 Task: Find a house in Kosan, North Korea for 9 adults from 8th to 15th August, with 5 bedrooms, 5 bathrooms, price range ₹10,000-₹14,000, and amenities like WiFi, TV, and free parking.
Action: Mouse moved to (424, 112)
Screenshot: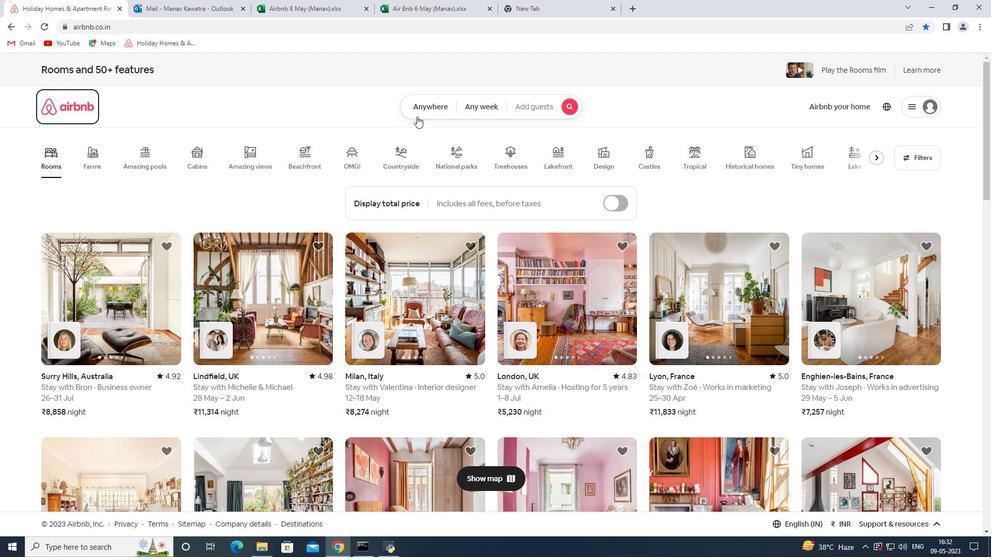 
Action: Mouse pressed left at (424, 112)
Screenshot: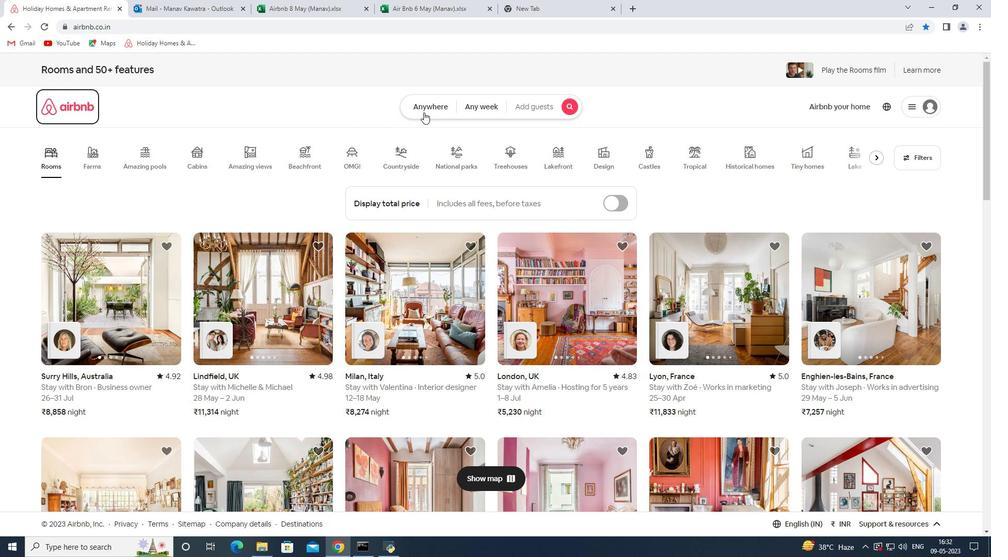 
Action: Mouse moved to (333, 148)
Screenshot: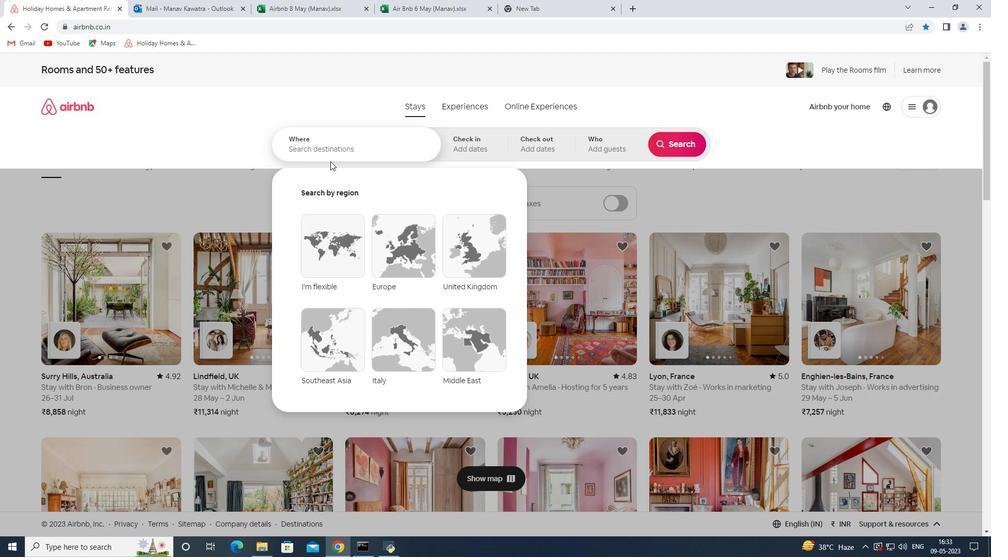 
Action: Mouse pressed left at (333, 148)
Screenshot: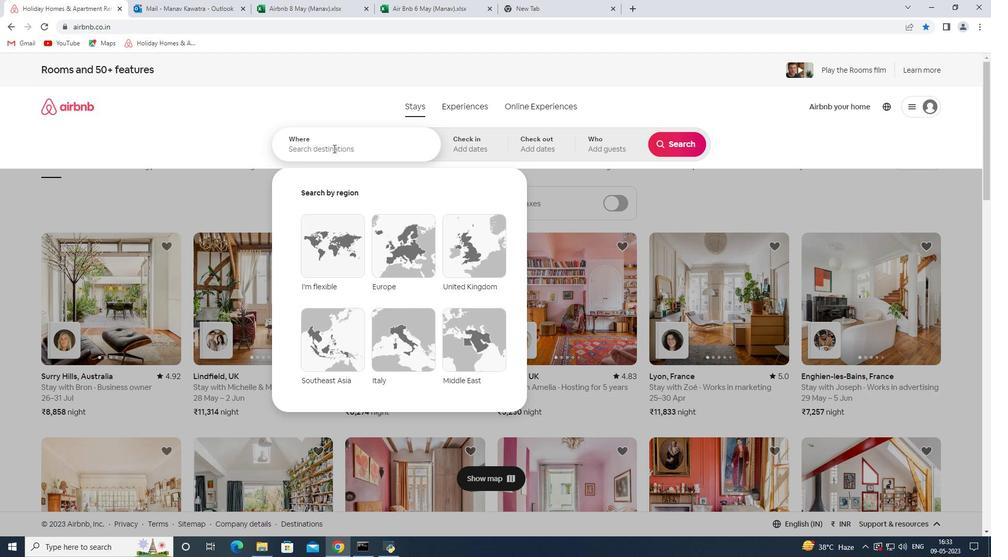
Action: Key pressed <Key.shift>Kosan<Key.space><Key.shift><Key.shift><Key.shift><Key.shift><Key.shift><Key.shift><Key.shift><Key.shift><Key.shift><Key.shift><Key.shift><Key.shift><Key.shift><Key.shift><Key.shift><Key.shift><Key.shift><Key.shift><Key.shift><Key.shift><Key.shift><Key.shift><Key.shift><Key.shift><Key.shift><Key.shift><Key.shift><Key.shift><Key.shift><Key.shift><Key.shift><Key.shift><Key.shift><Key.shift><Key.shift><Key.shift><Key.shift><Key.shift><Key.shift><Key.shift><Key.shift><Key.shift><Key.shift><Key.shift><Key.shift><Key.shift><Key.shift><Key.shift><Key.shift><Key.shift><Key.shift><Key.shift><Key.shift><Key.shift><Key.shift><Key.shift><Key.shift><Key.shift><Key.shift><Key.shift><Key.shift><Key.shift><Key.shift><Key.shift><Key.shift><Key.shift><Key.shift><Key.shift><Key.shift><Key.shift><Key.shift><Key.shift><Key.shift><Key.shift><Key.shift><Key.shift><Key.shift><Key.shift><Key.shift><Key.shift><Key.shift><Key.shift><Key.shift><Key.shift><Key.shift><Key.shift><Key.shift><Key.shift><Key.shift><Key.shift><Key.shift><Key.shift><Key.shift><Key.shift><Key.shift><Key.shift><Key.shift><Key.shift><Key.shift><Key.shift><Key.shift><Key.shift><Key.shift><Key.shift>North<Key.space><Key.shift>Korea<Key.space><Key.enter>
Screenshot: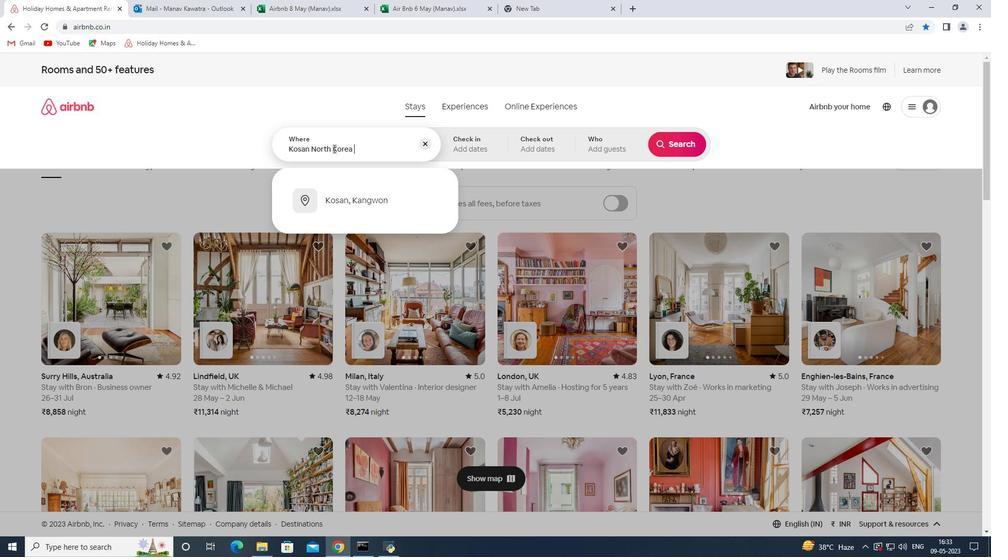 
Action: Mouse moved to (668, 225)
Screenshot: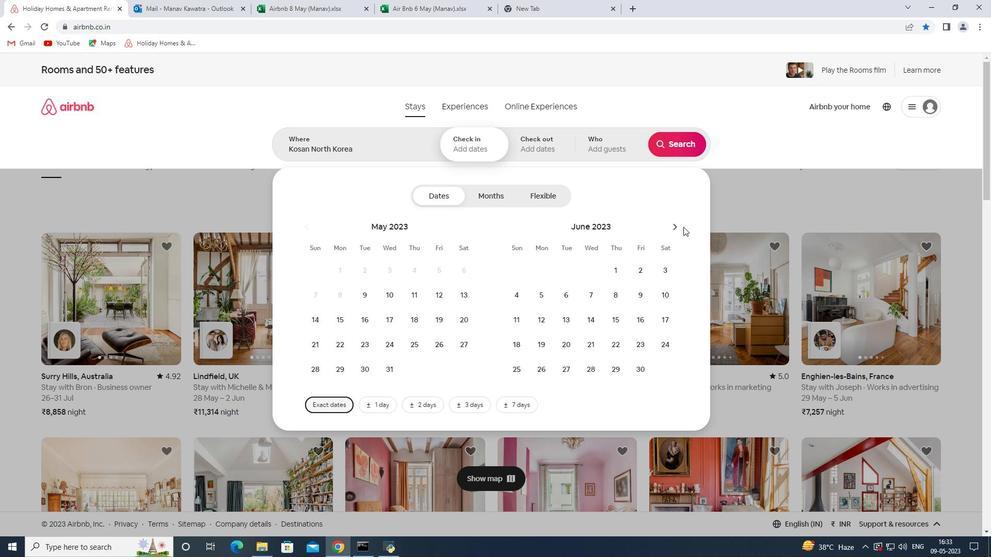 
Action: Mouse pressed left at (668, 225)
Screenshot: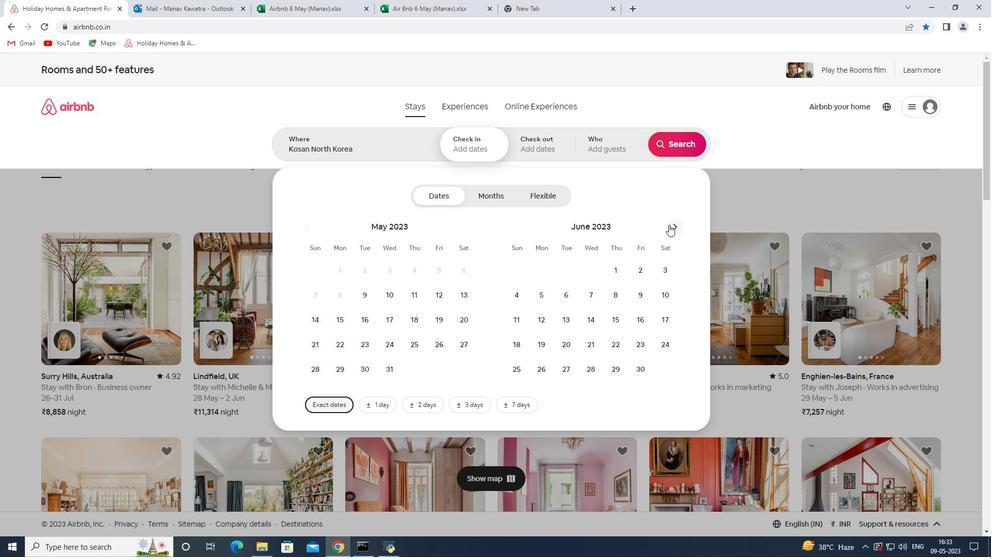 
Action: Mouse moved to (671, 225)
Screenshot: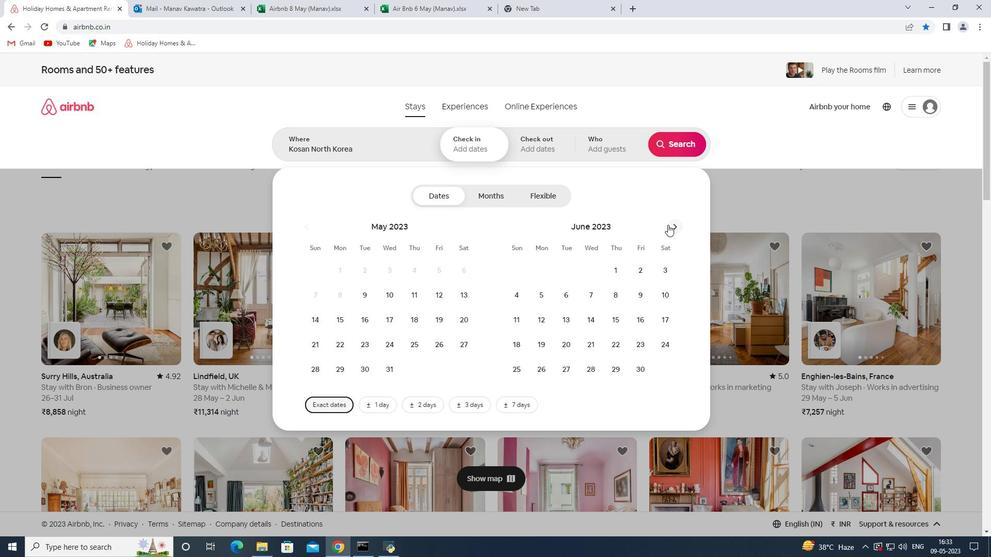 
Action: Mouse pressed left at (671, 225)
Screenshot: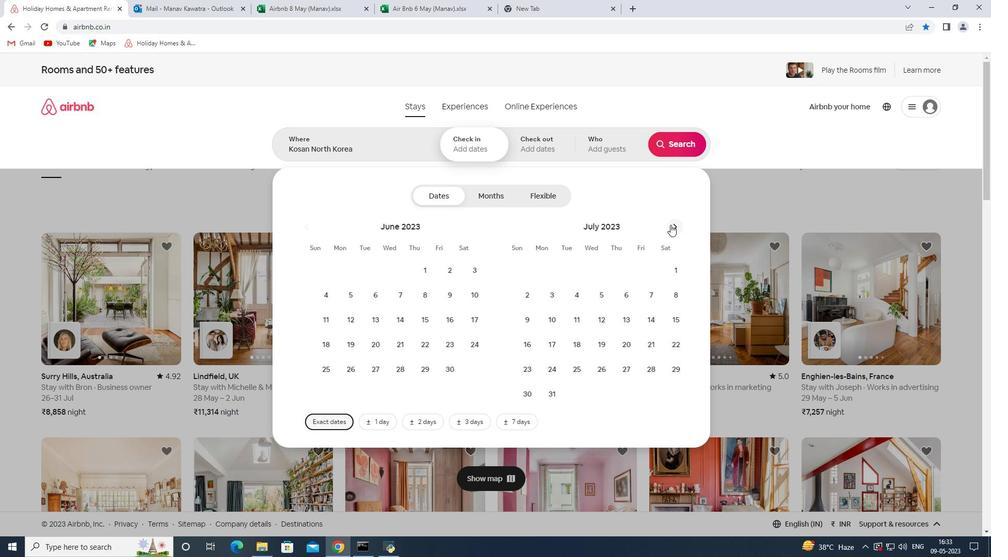 
Action: Mouse moved to (570, 295)
Screenshot: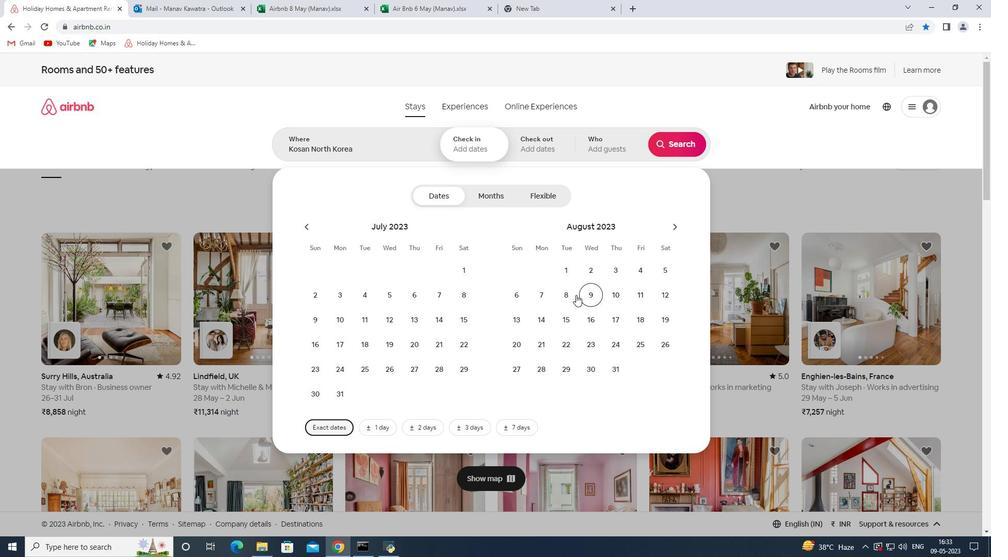 
Action: Mouse pressed left at (570, 295)
Screenshot: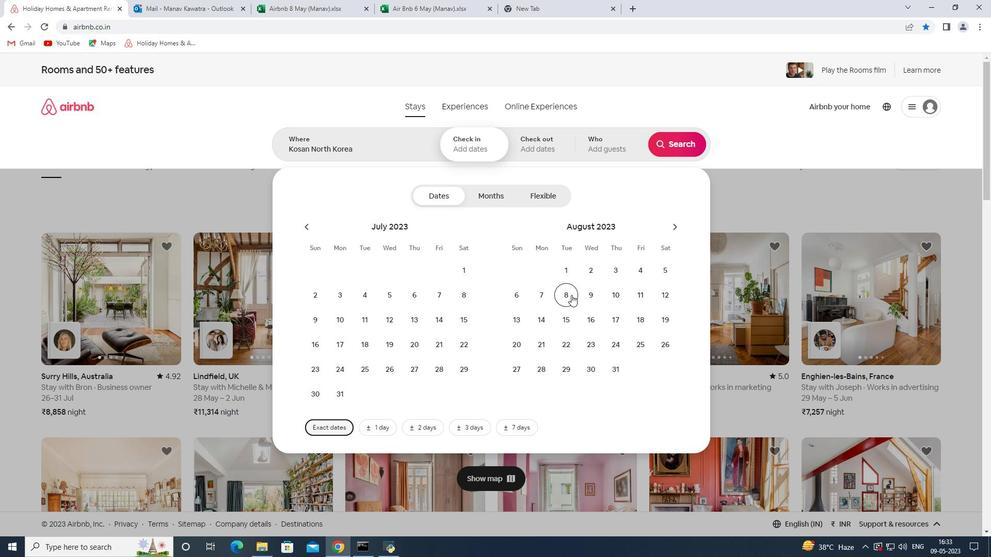
Action: Mouse moved to (574, 321)
Screenshot: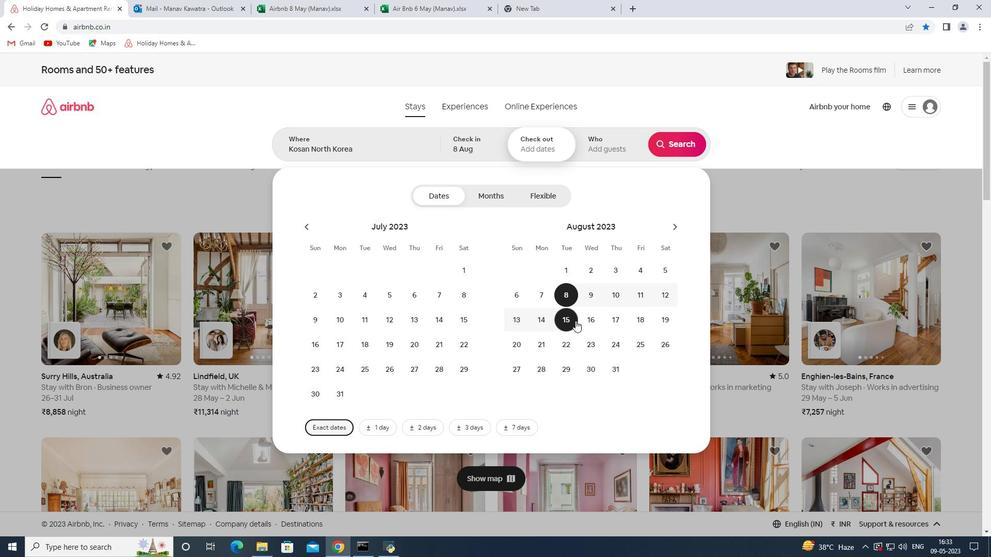
Action: Mouse pressed left at (574, 321)
Screenshot: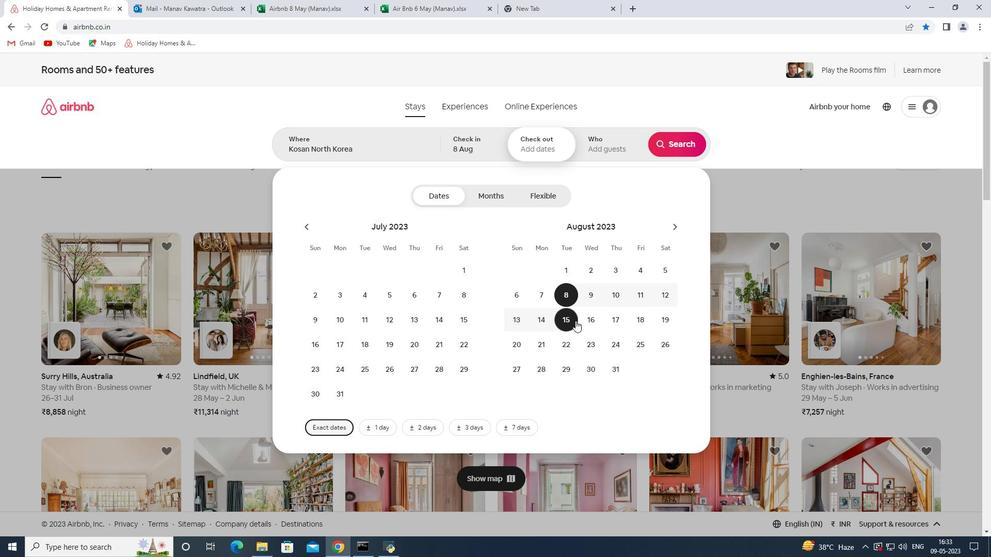 
Action: Mouse moved to (617, 144)
Screenshot: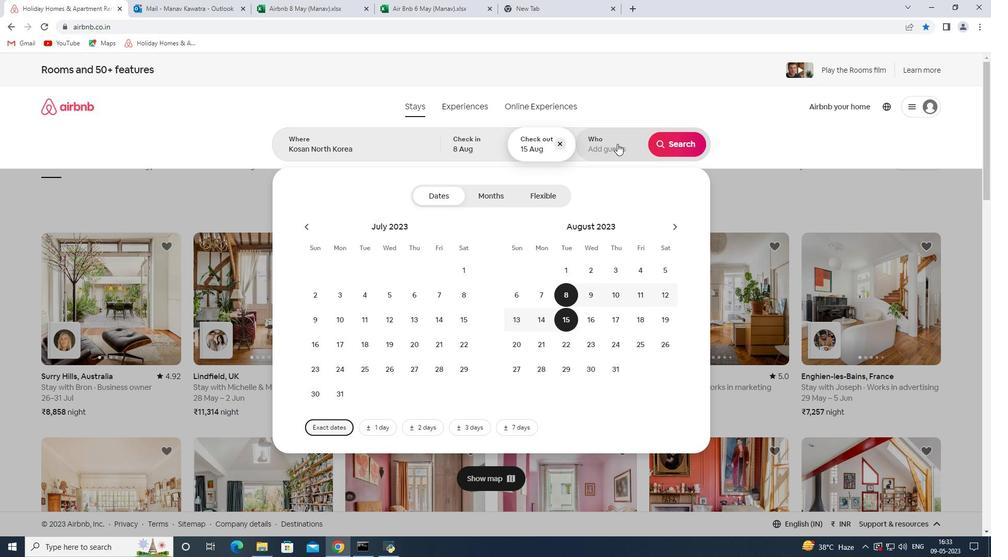 
Action: Mouse pressed left at (617, 144)
Screenshot: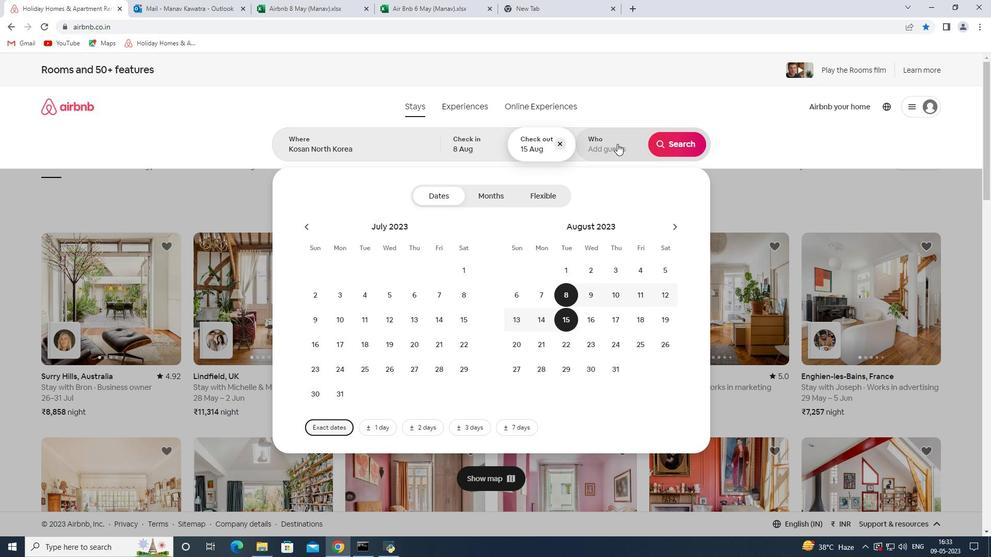 
Action: Mouse moved to (681, 196)
Screenshot: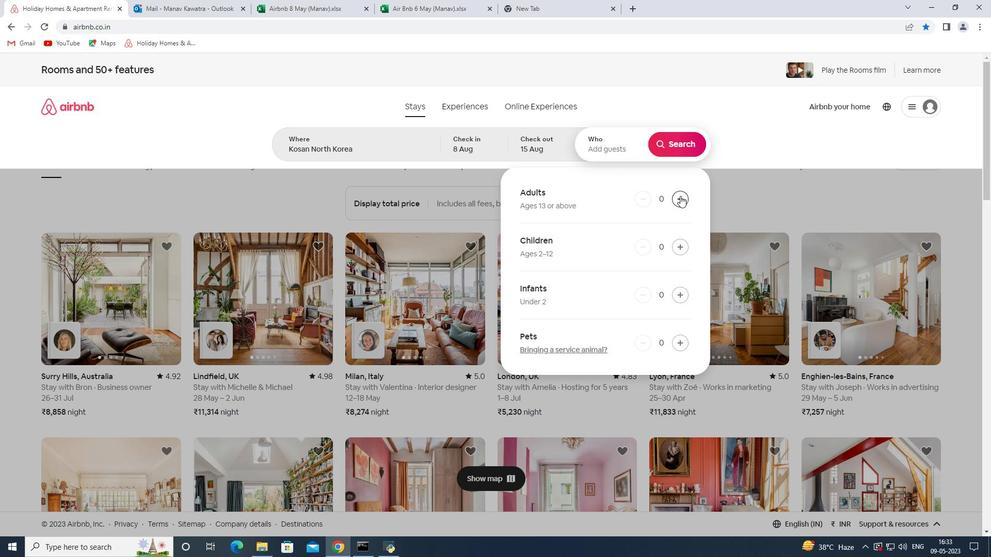 
Action: Mouse pressed left at (681, 196)
Screenshot: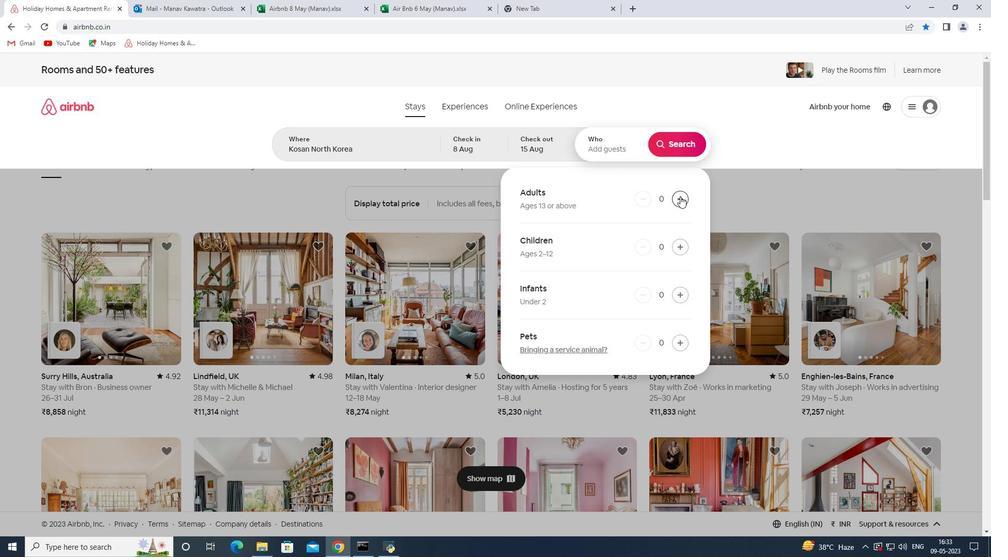 
Action: Mouse pressed left at (681, 196)
Screenshot: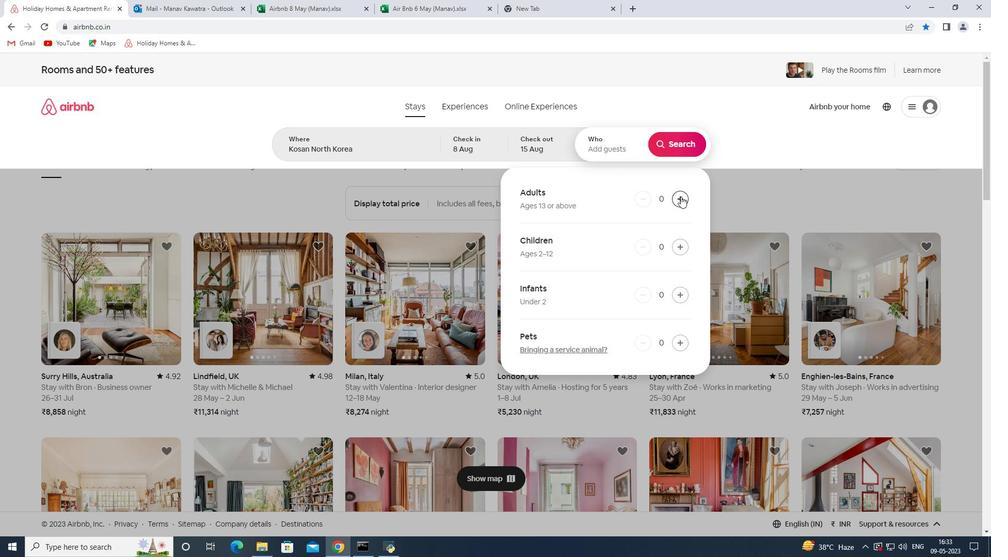 
Action: Mouse pressed left at (681, 196)
Screenshot: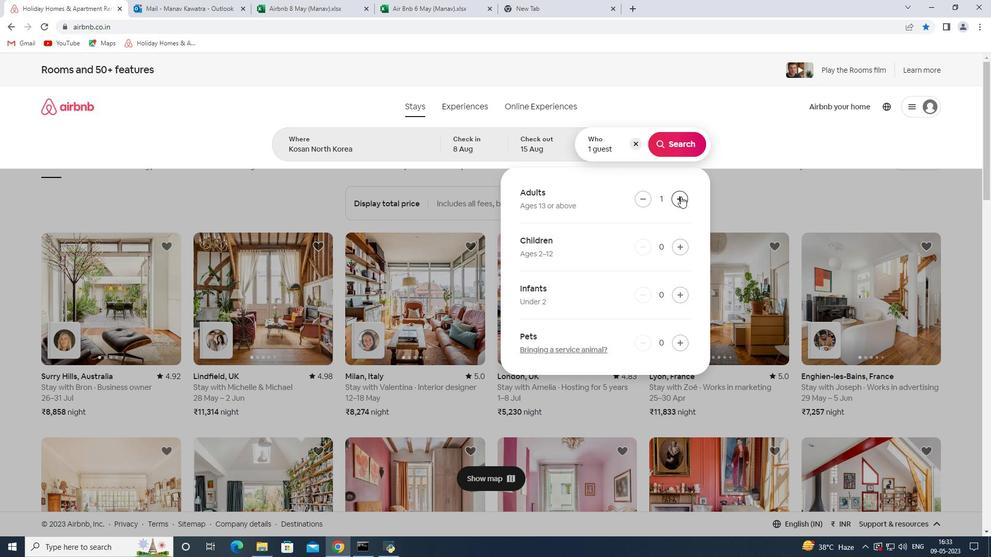 
Action: Mouse pressed left at (681, 196)
Screenshot: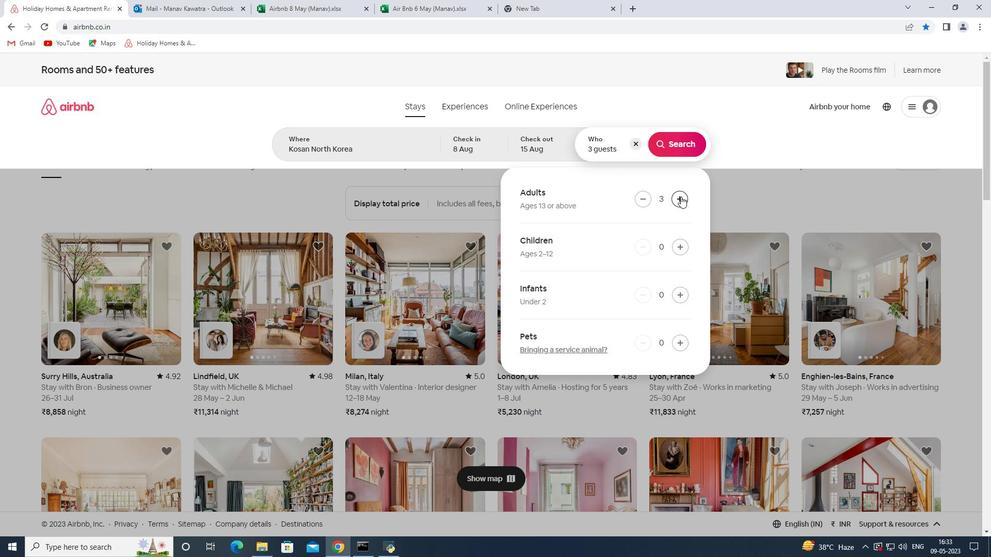 
Action: Mouse pressed left at (681, 196)
Screenshot: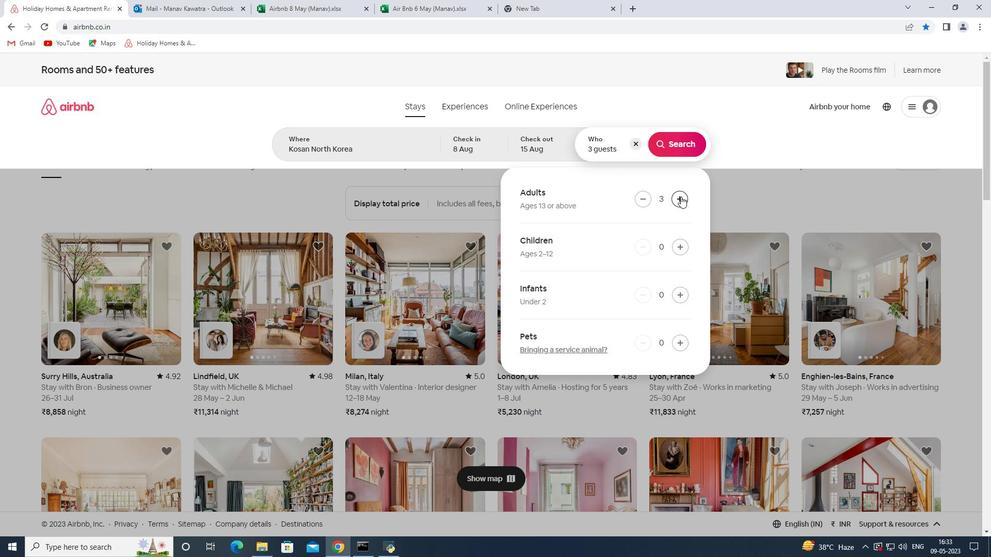 
Action: Mouse pressed left at (681, 196)
Screenshot: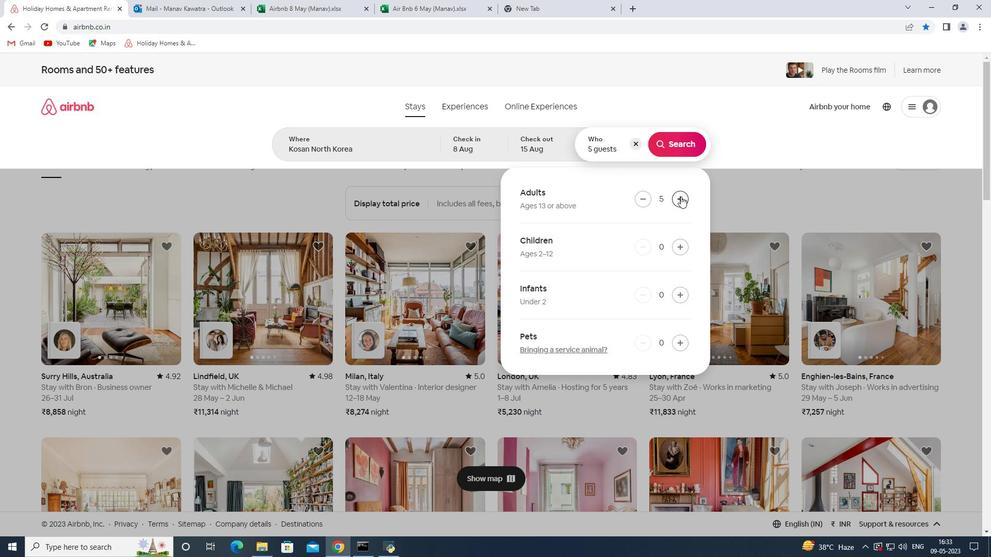 
Action: Mouse pressed left at (681, 196)
Screenshot: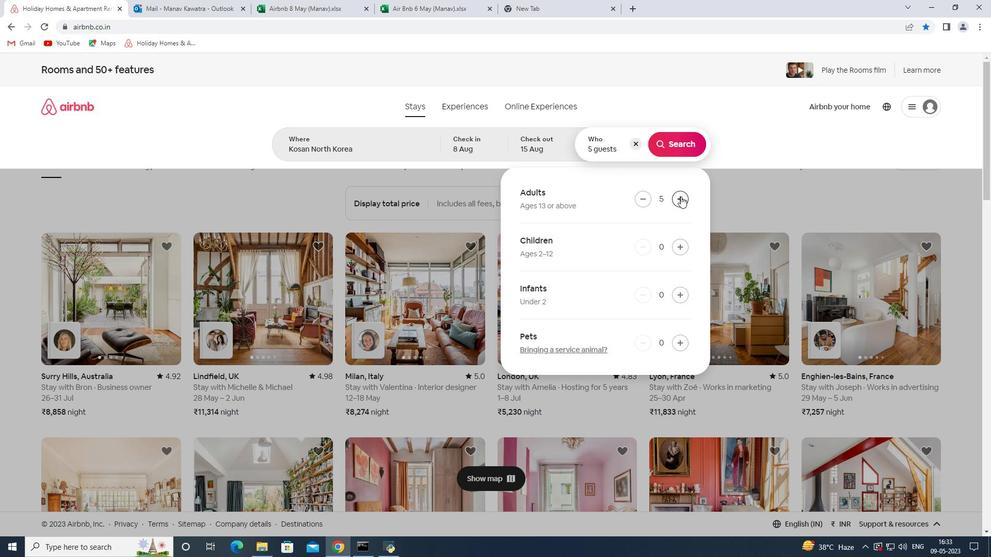 
Action: Mouse pressed left at (681, 196)
Screenshot: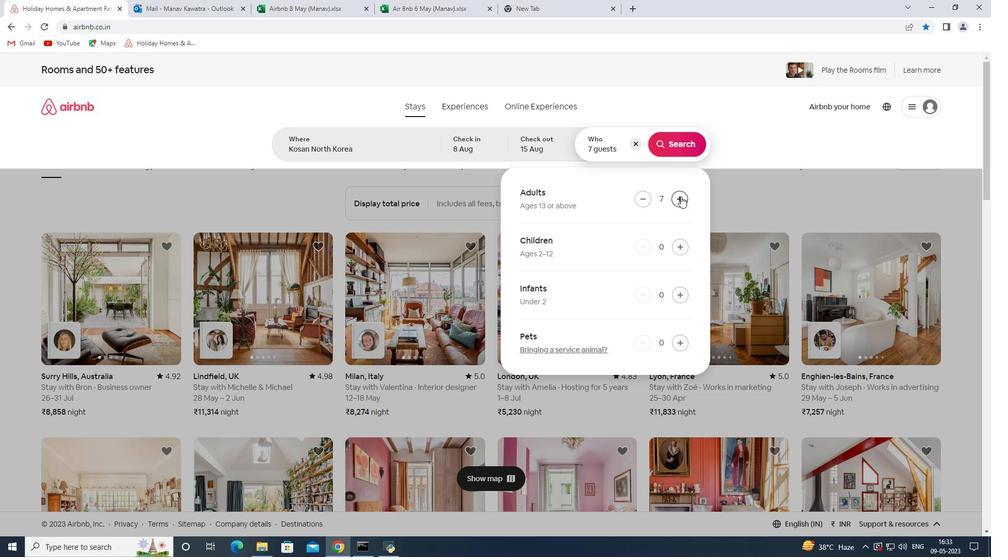 
Action: Mouse pressed left at (681, 196)
Screenshot: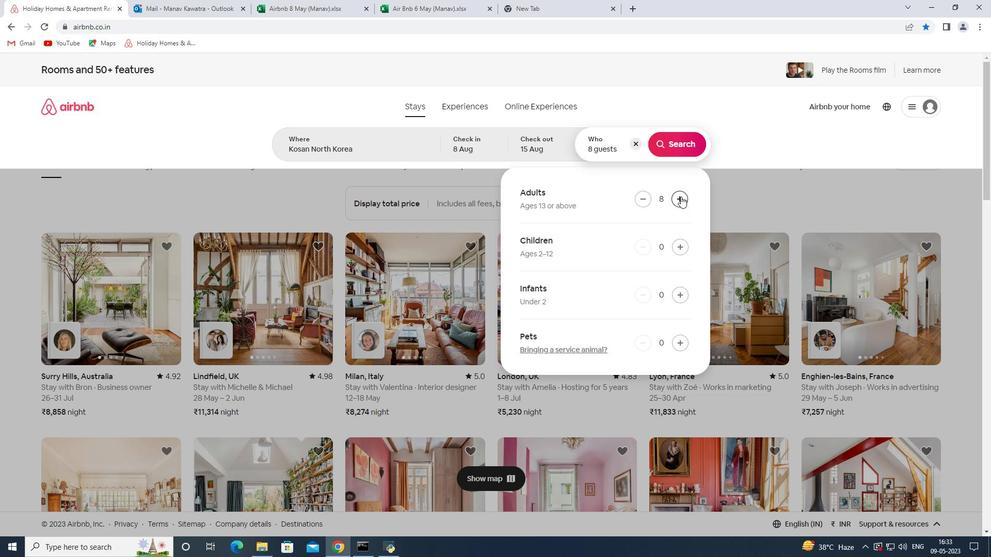 
Action: Mouse moved to (680, 142)
Screenshot: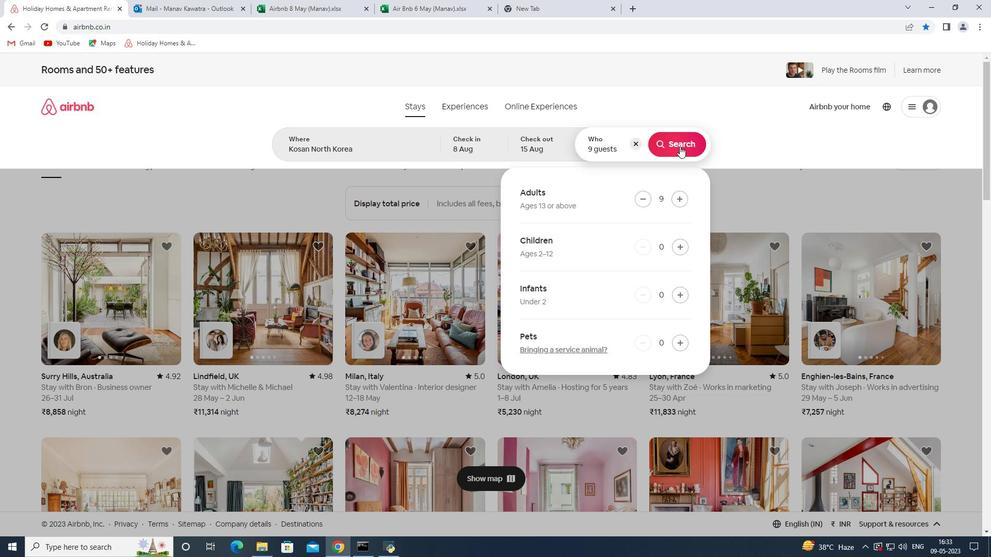 
Action: Mouse pressed left at (680, 142)
Screenshot: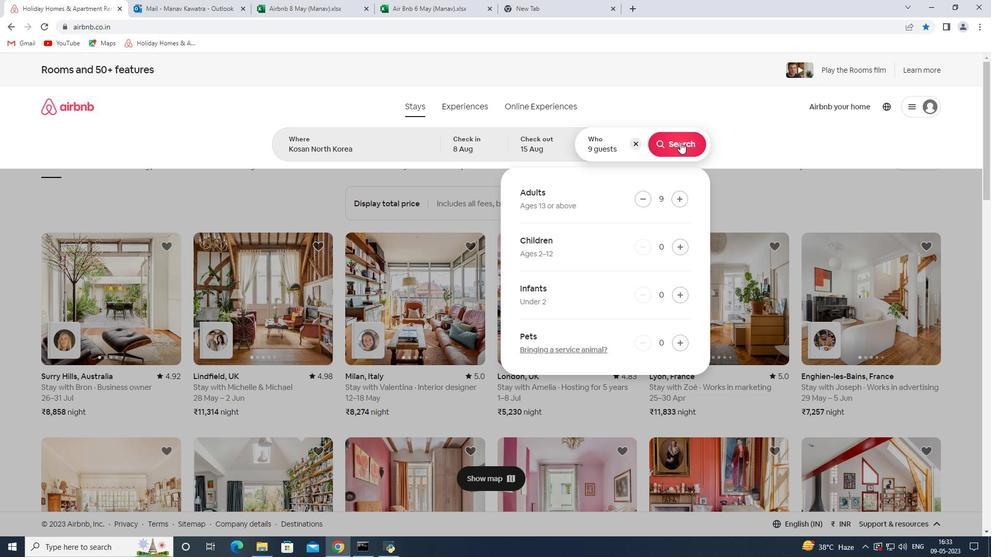
Action: Mouse moved to (939, 111)
Screenshot: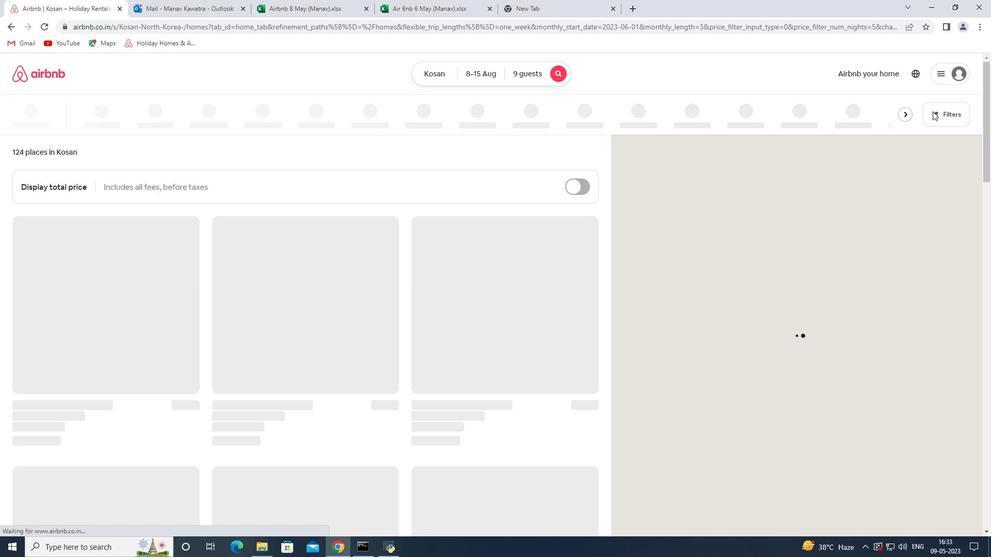 
Action: Mouse pressed left at (939, 111)
Screenshot: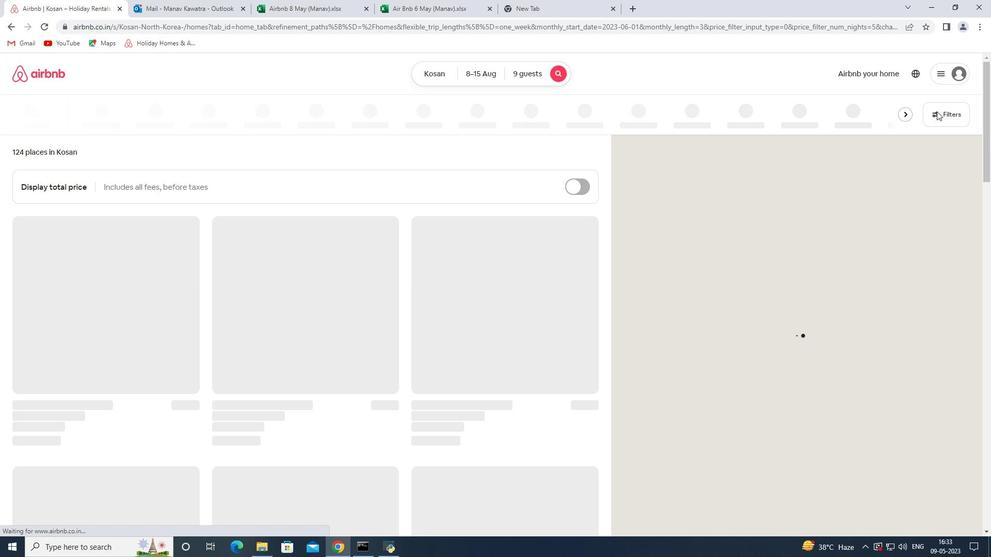 
Action: Mouse moved to (415, 364)
Screenshot: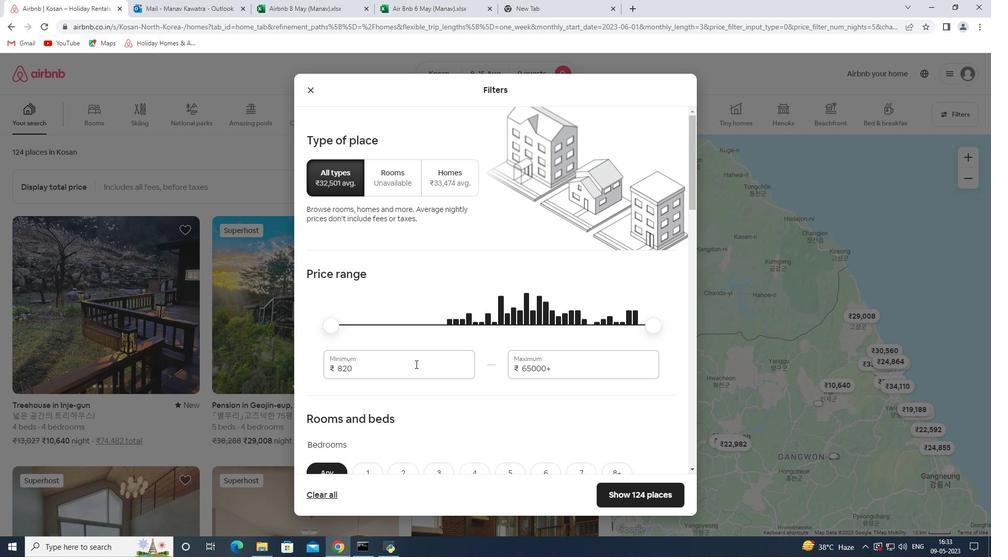 
Action: Mouse pressed left at (415, 364)
Screenshot: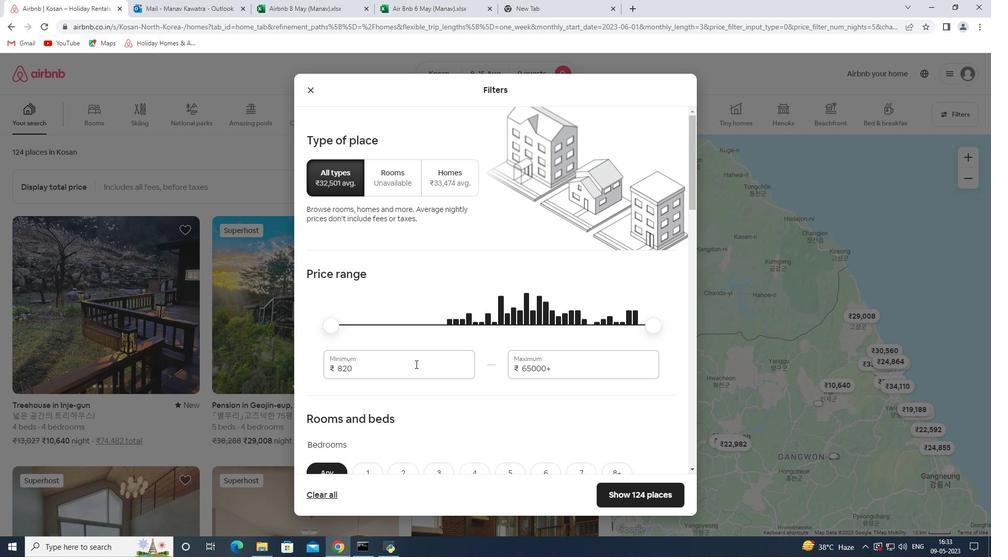 
Action: Mouse pressed left at (415, 364)
Screenshot: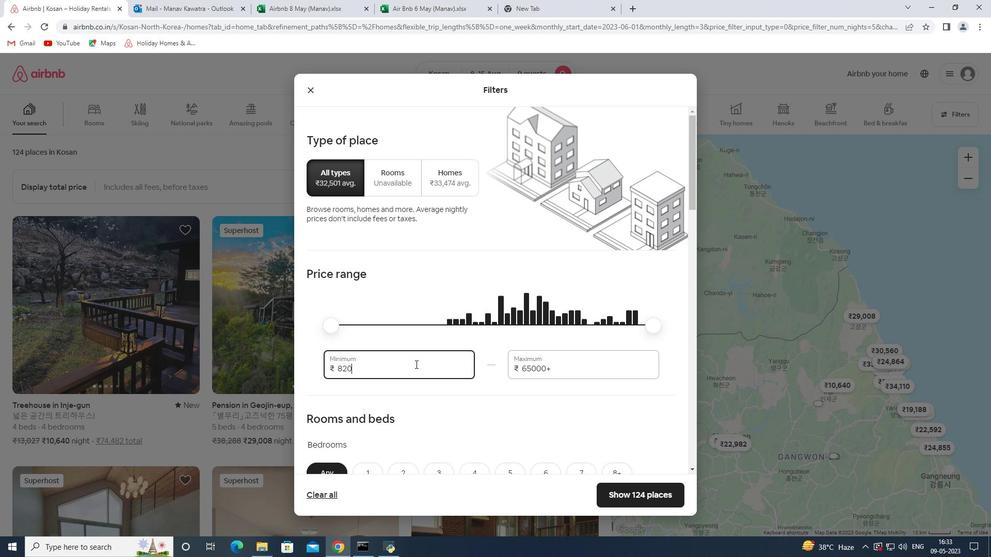 
Action: Key pressed 10000<Key.tab>14000
Screenshot: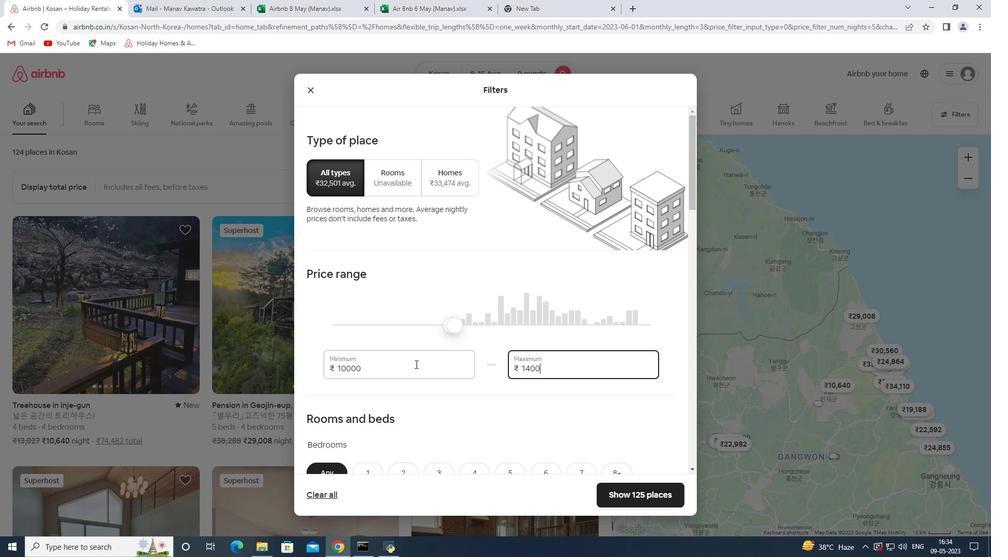 
Action: Mouse moved to (424, 368)
Screenshot: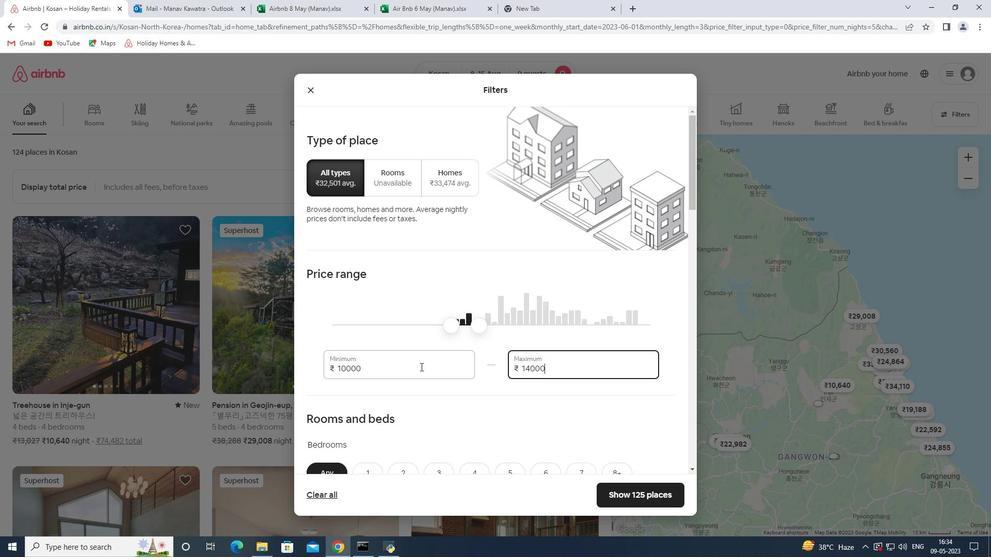 
Action: Mouse scrolled (424, 368) with delta (0, 0)
Screenshot: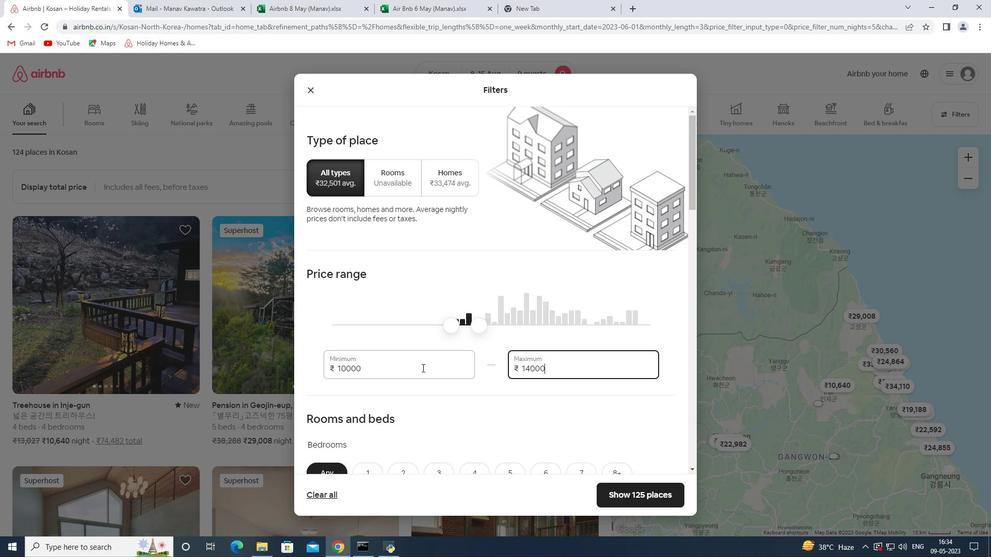 
Action: Mouse scrolled (424, 368) with delta (0, 0)
Screenshot: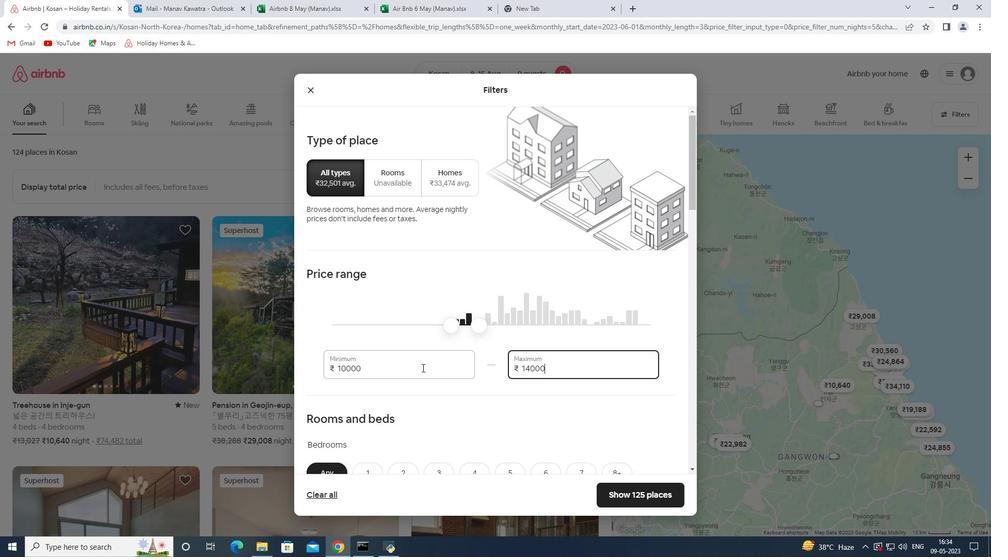 
Action: Mouse scrolled (424, 368) with delta (0, 0)
Screenshot: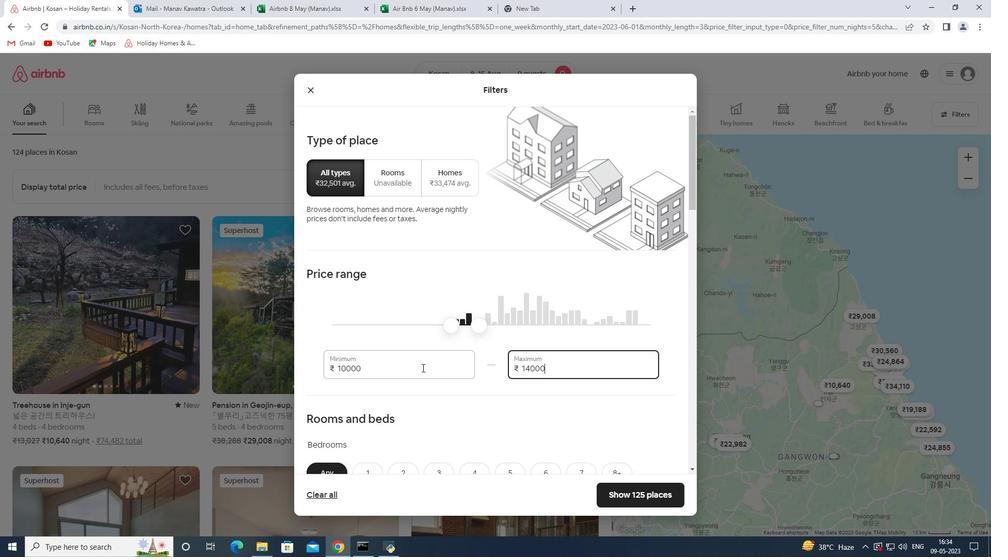 
Action: Mouse scrolled (424, 368) with delta (0, 0)
Screenshot: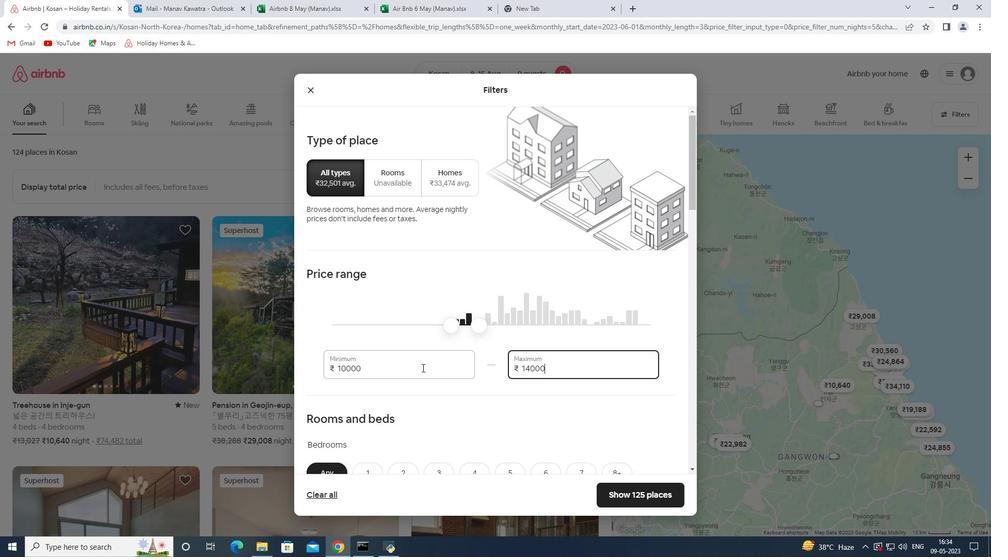
Action: Mouse scrolled (424, 368) with delta (0, 0)
Screenshot: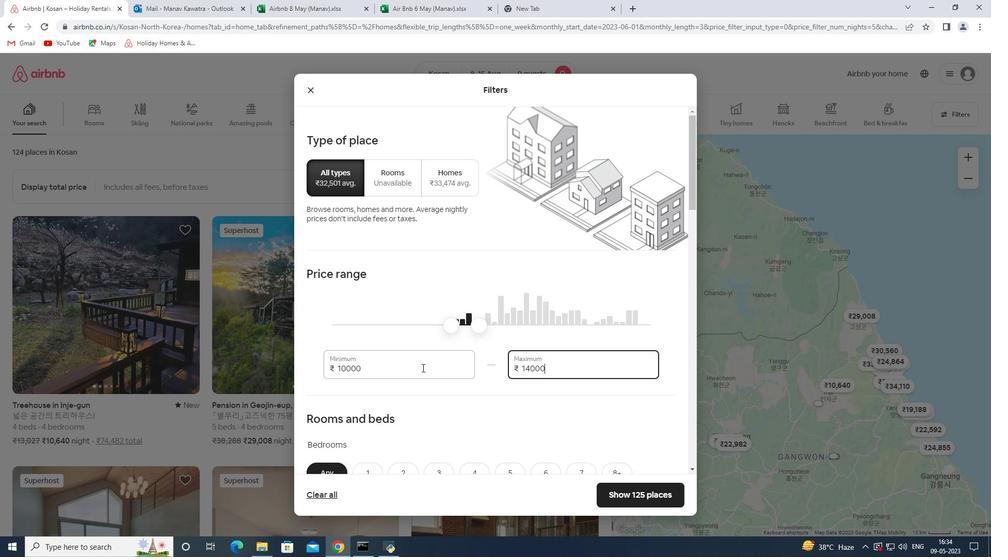 
Action: Mouse moved to (509, 215)
Screenshot: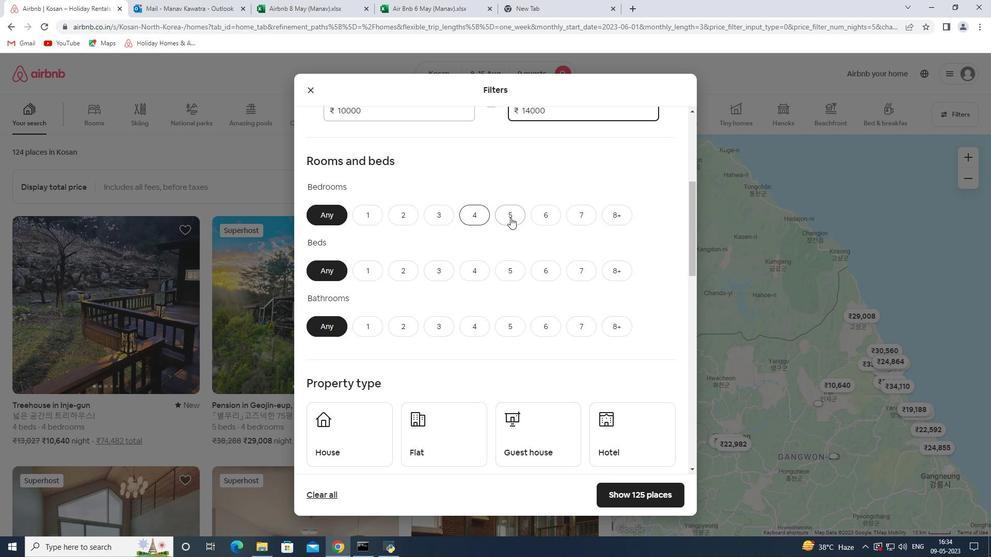 
Action: Mouse pressed left at (509, 215)
Screenshot: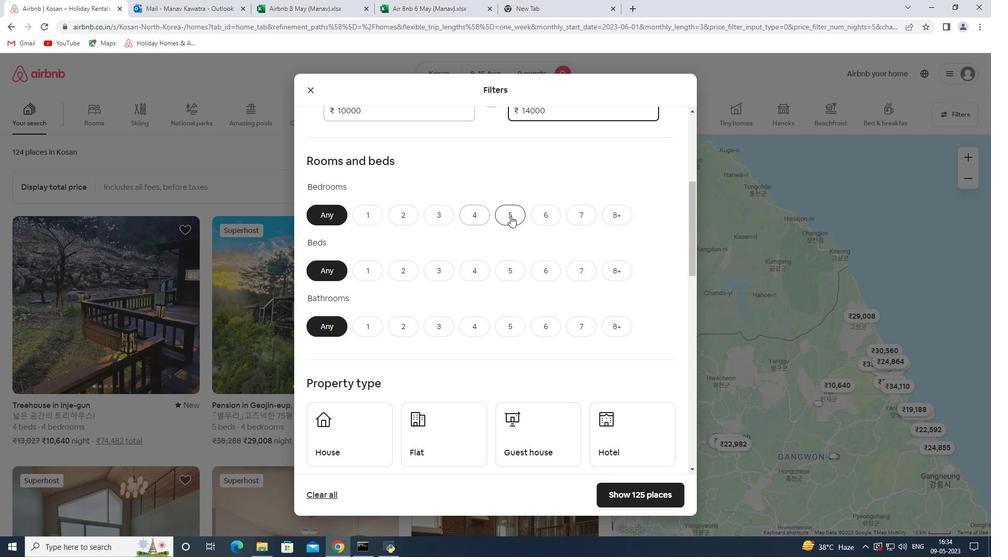 
Action: Mouse moved to (626, 273)
Screenshot: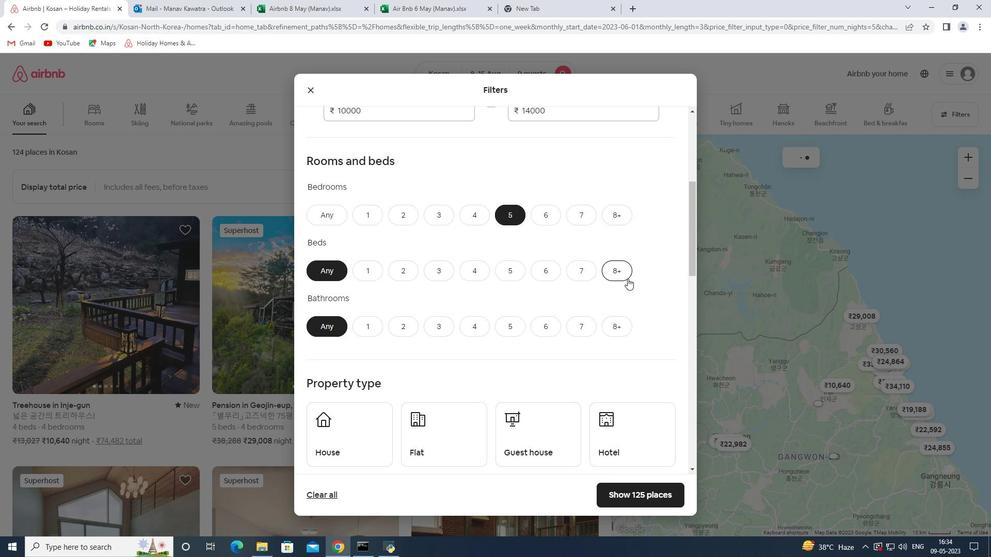 
Action: Mouse pressed left at (626, 273)
Screenshot: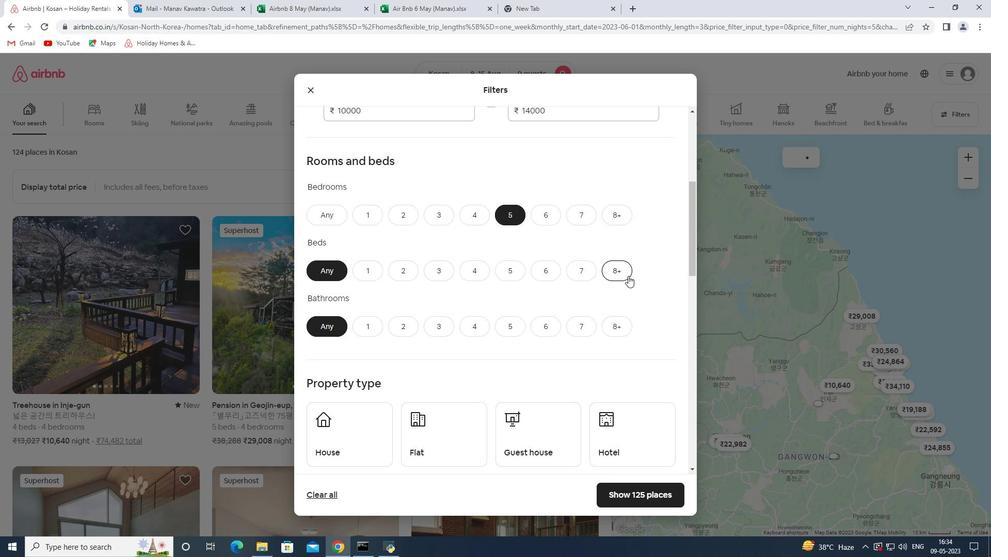 
Action: Mouse moved to (515, 329)
Screenshot: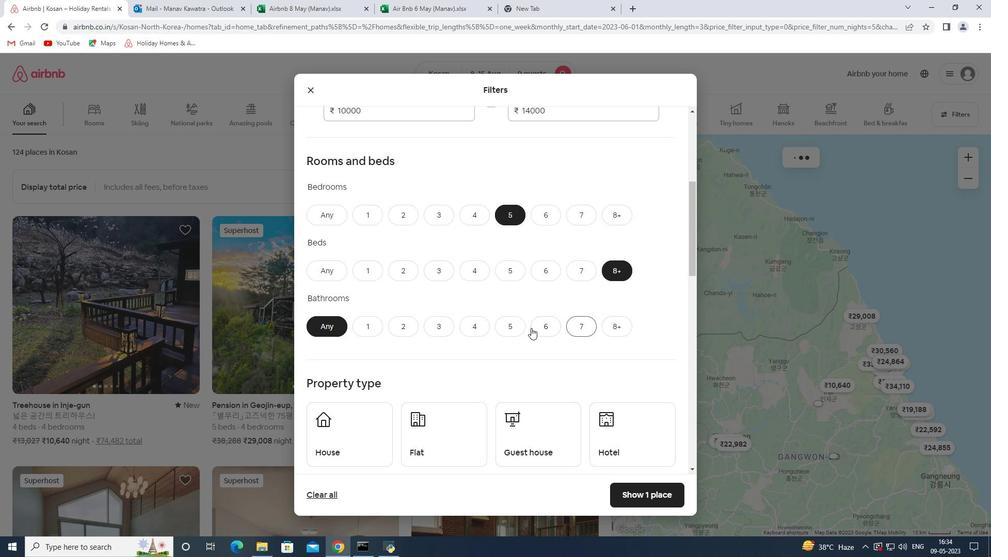
Action: Mouse pressed left at (515, 329)
Screenshot: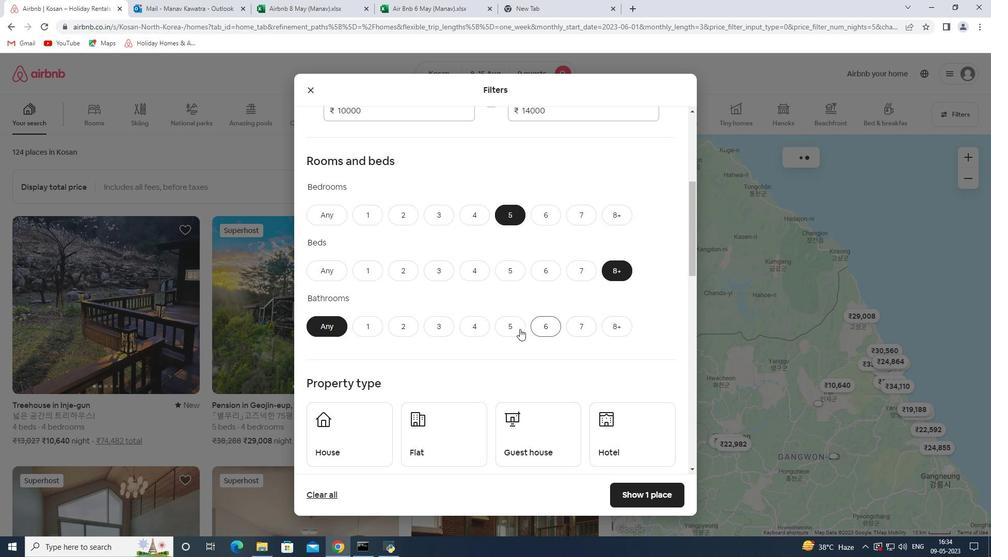 
Action: Mouse moved to (363, 425)
Screenshot: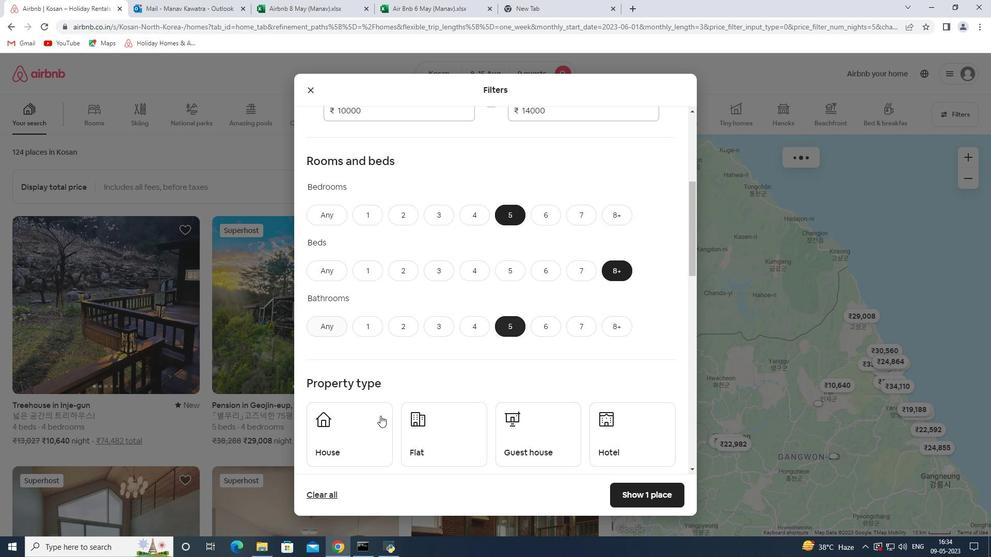 
Action: Mouse pressed left at (363, 425)
Screenshot: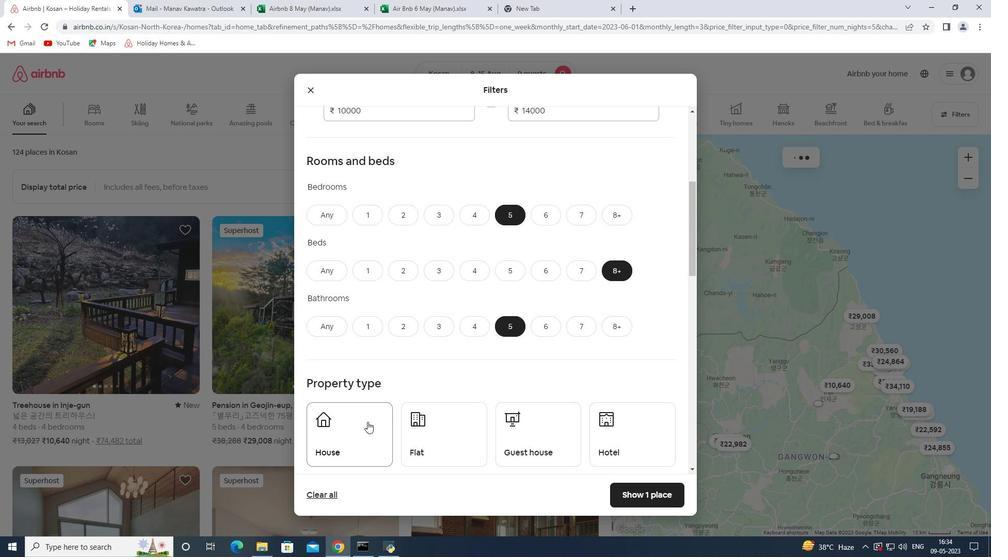 
Action: Mouse moved to (433, 432)
Screenshot: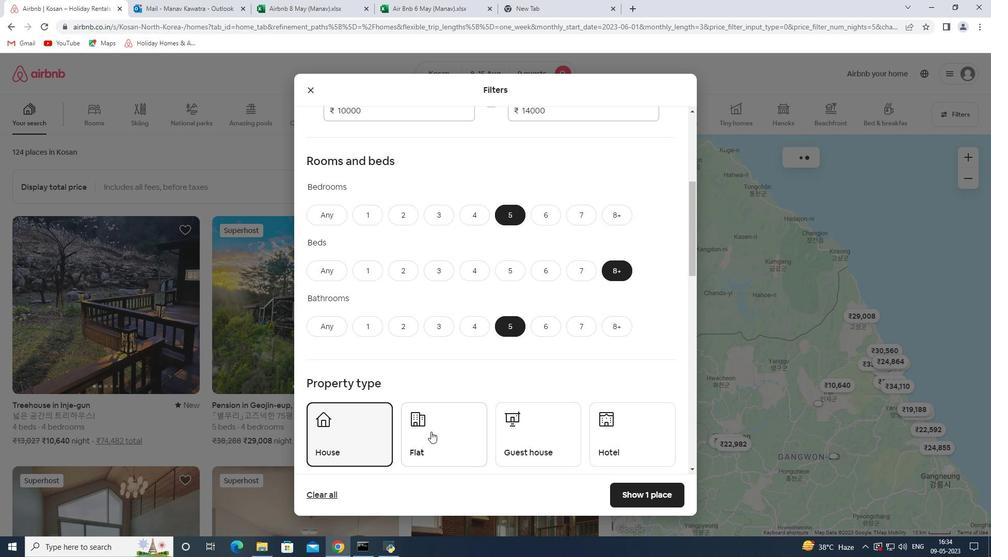 
Action: Mouse pressed left at (433, 432)
Screenshot: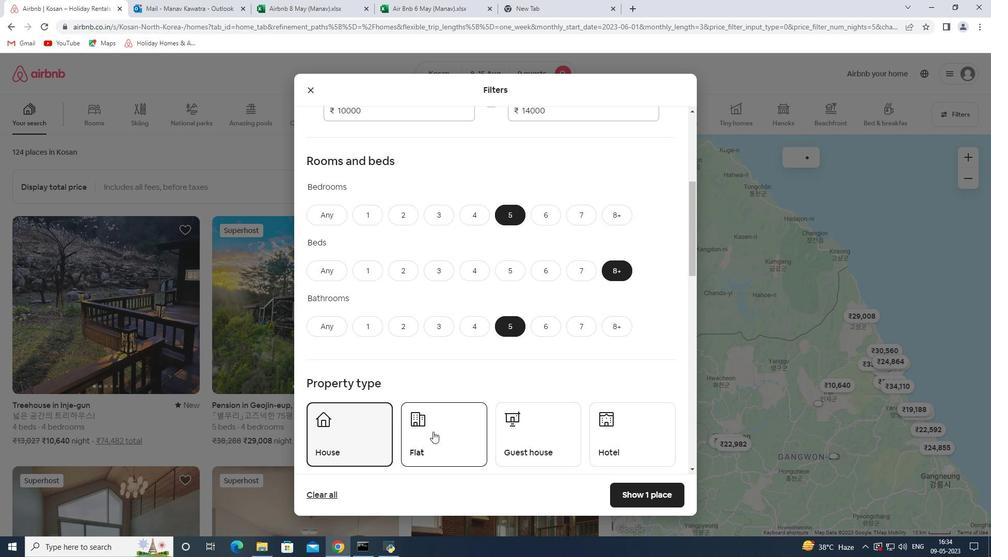 
Action: Mouse moved to (516, 427)
Screenshot: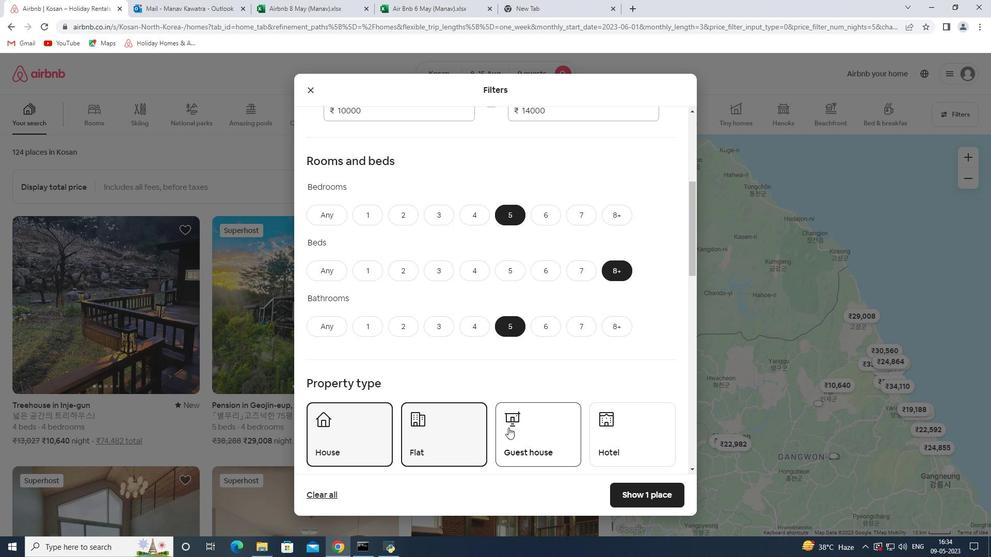 
Action: Mouse pressed left at (516, 427)
Screenshot: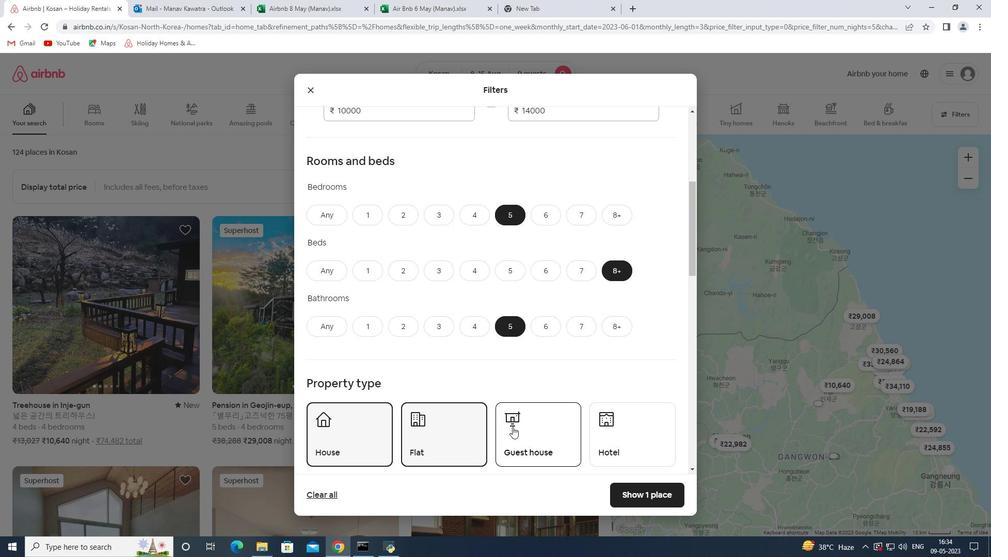 
Action: Mouse moved to (487, 371)
Screenshot: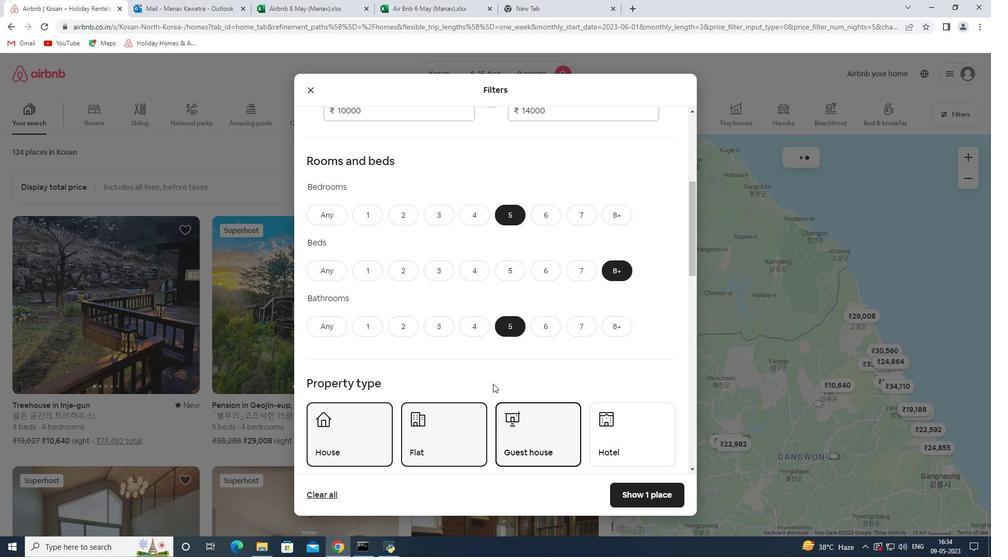 
Action: Mouse scrolled (487, 371) with delta (0, 0)
Screenshot: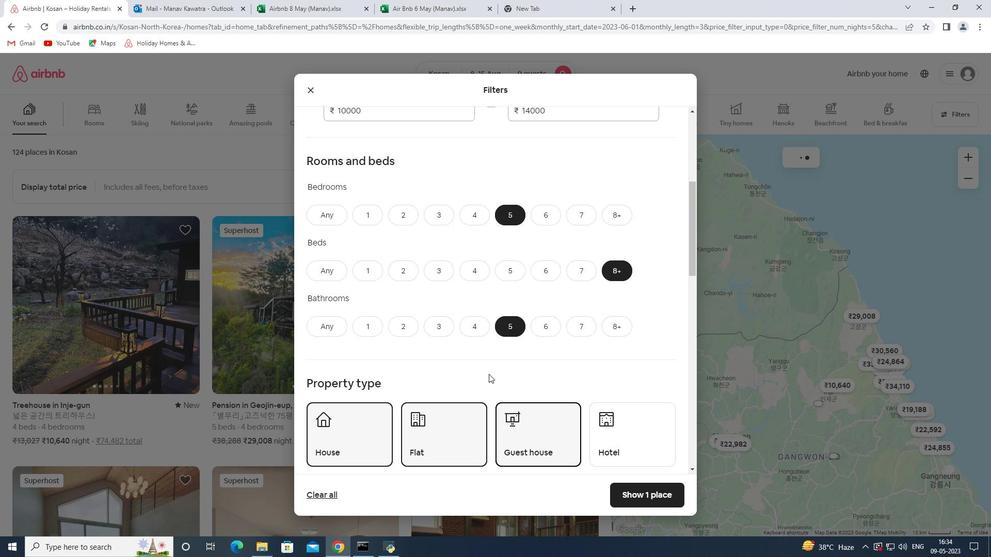
Action: Mouse moved to (487, 371)
Screenshot: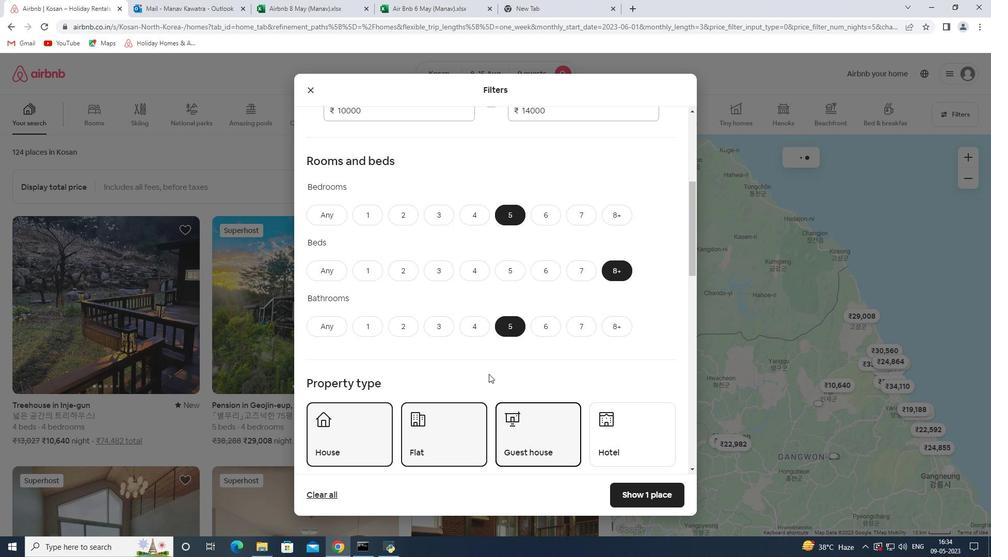 
Action: Mouse scrolled (487, 370) with delta (0, 0)
Screenshot: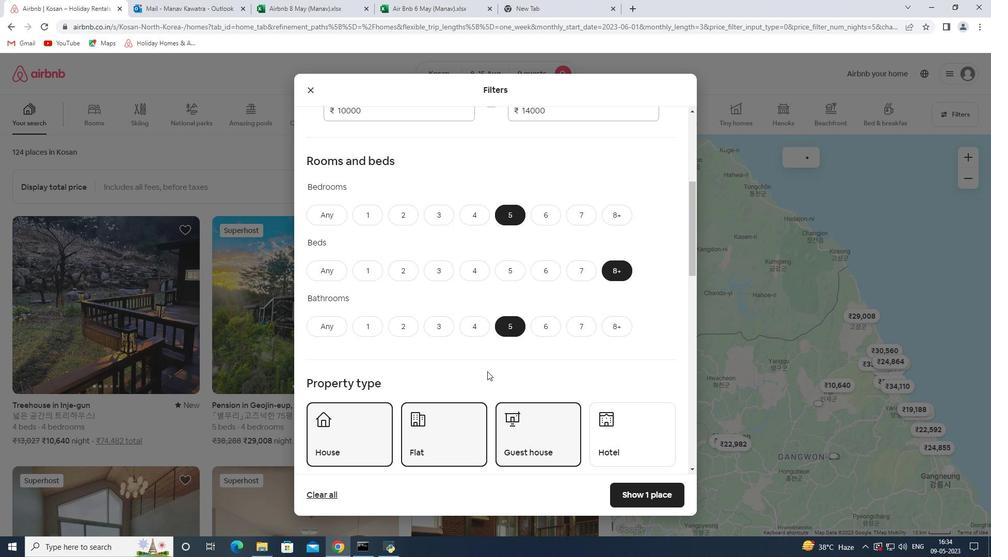 
Action: Mouse scrolled (487, 370) with delta (0, 0)
Screenshot: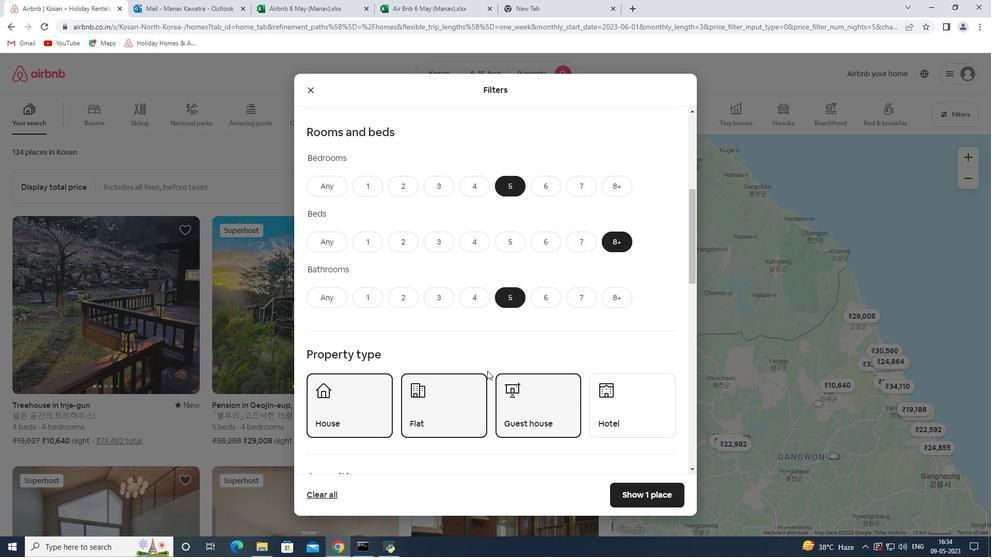 
Action: Mouse scrolled (487, 370) with delta (0, 0)
Screenshot: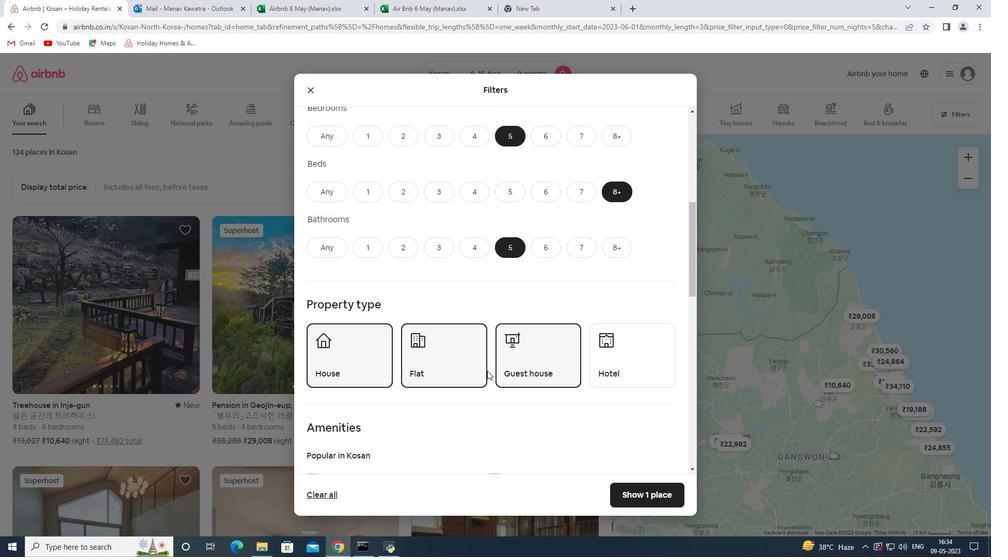 
Action: Mouse moved to (398, 366)
Screenshot: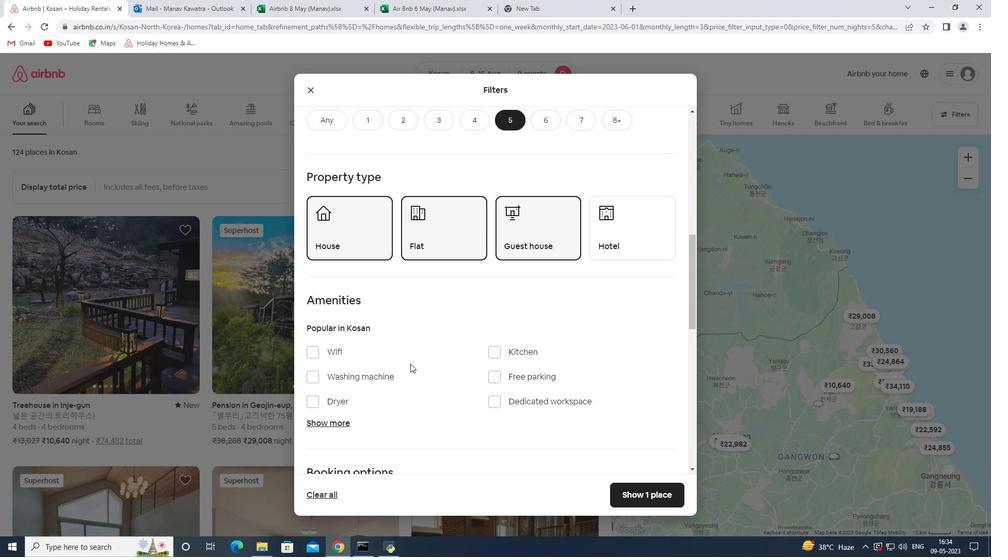 
Action: Mouse scrolled (398, 366) with delta (0, 0)
Screenshot: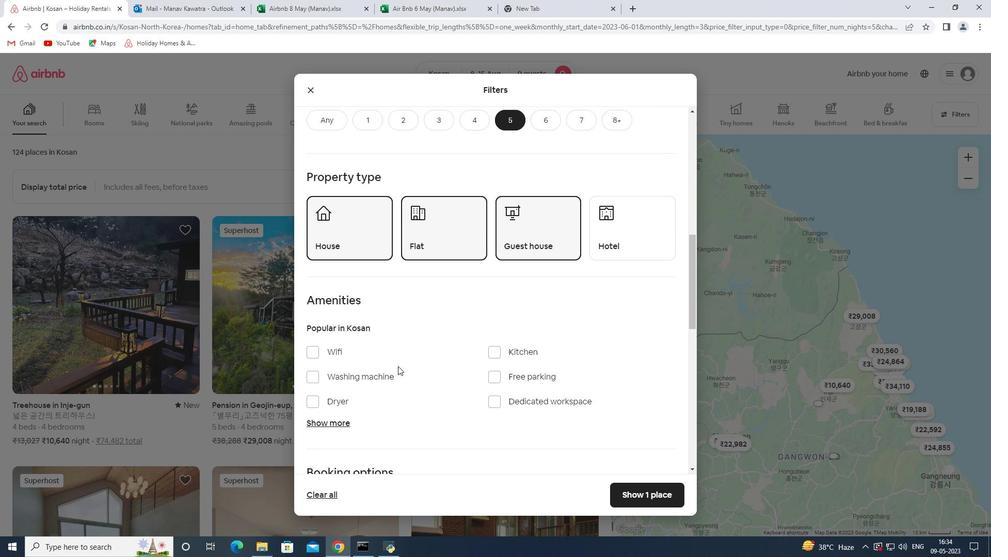 
Action: Mouse scrolled (398, 366) with delta (0, 0)
Screenshot: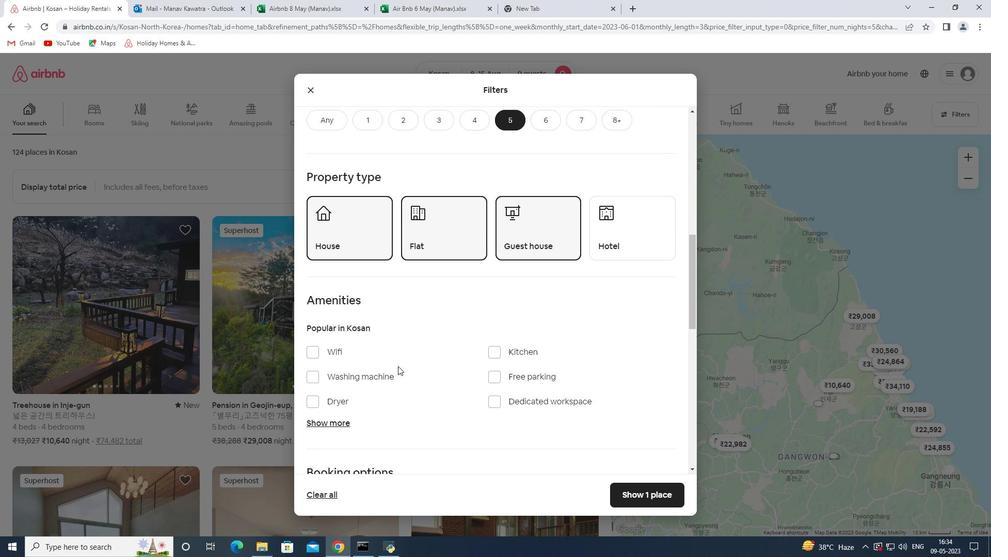 
Action: Mouse moved to (332, 249)
Screenshot: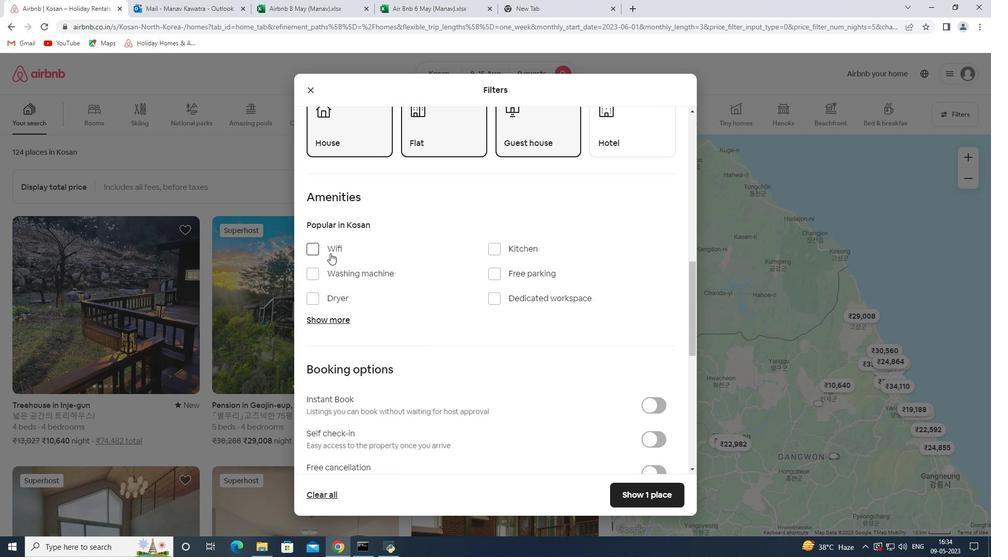 
Action: Mouse pressed left at (332, 249)
Screenshot: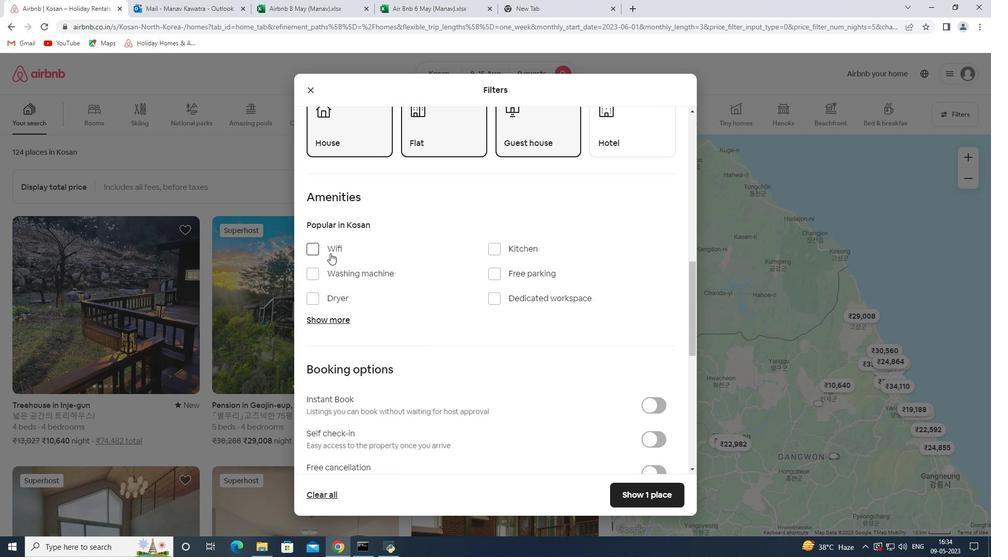 
Action: Mouse moved to (330, 321)
Screenshot: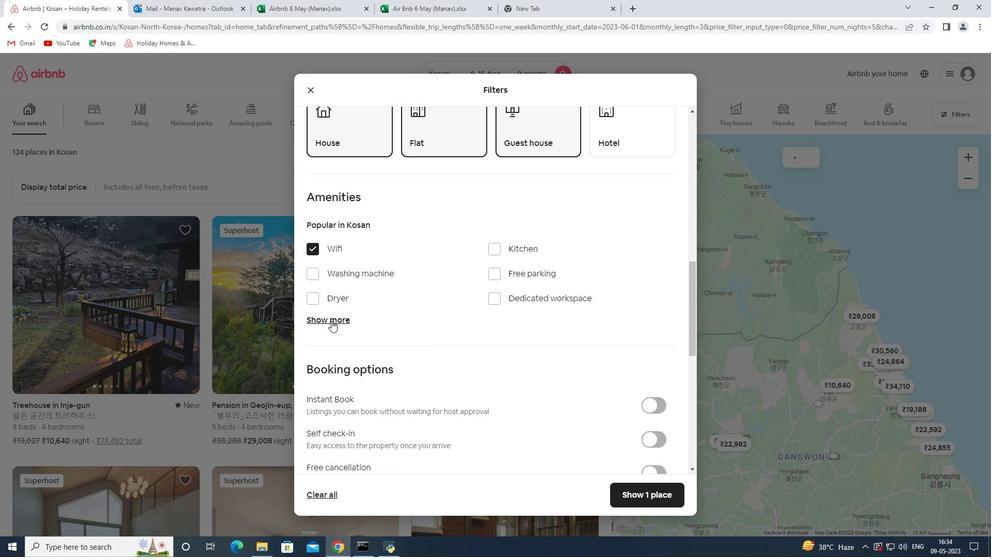 
Action: Mouse pressed left at (330, 321)
Screenshot: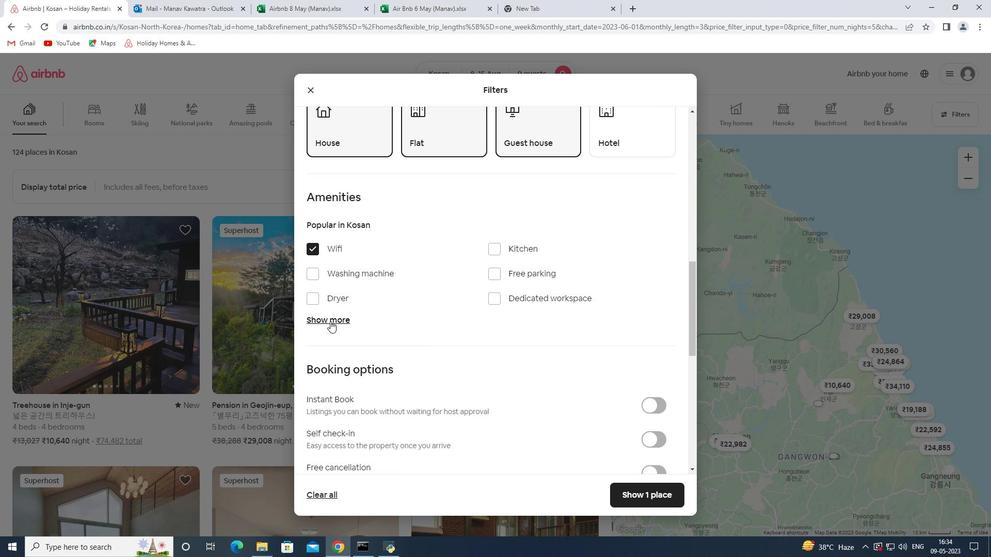 
Action: Mouse moved to (533, 271)
Screenshot: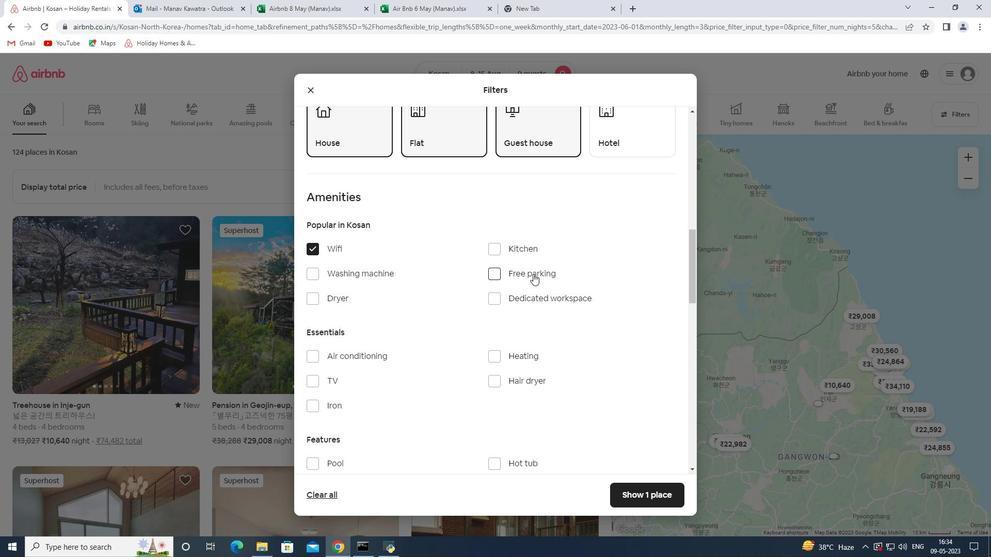 
Action: Mouse pressed left at (533, 271)
Screenshot: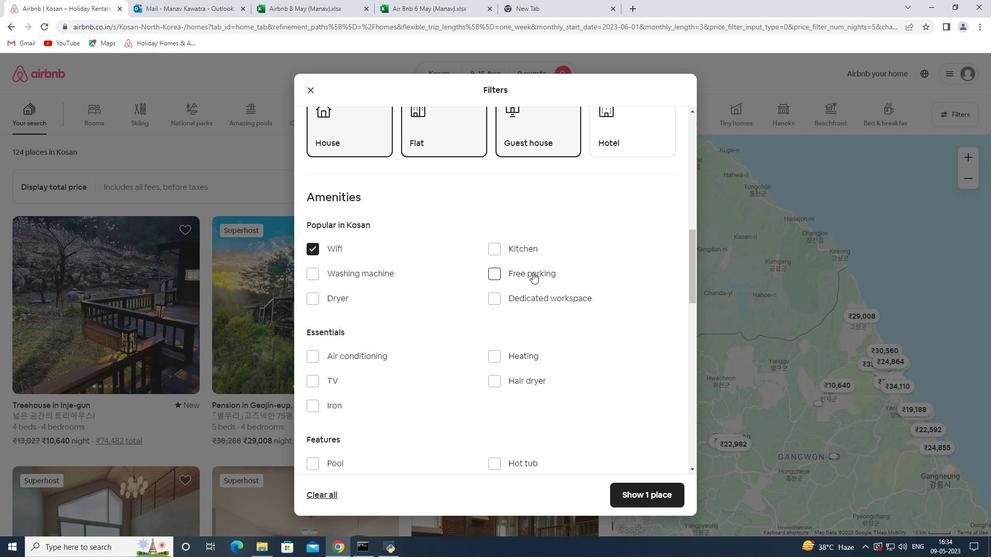 
Action: Mouse moved to (316, 383)
Screenshot: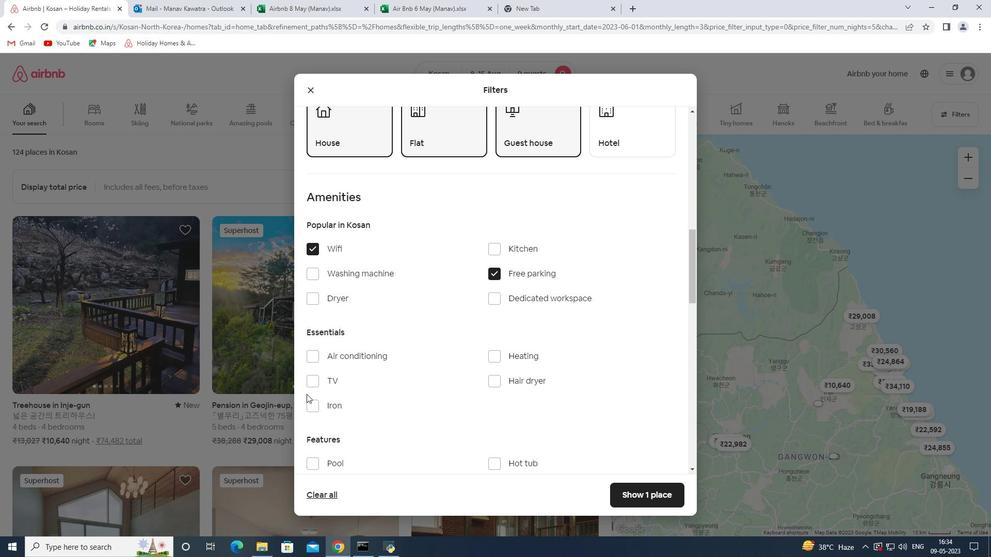 
Action: Mouse pressed left at (316, 383)
Screenshot: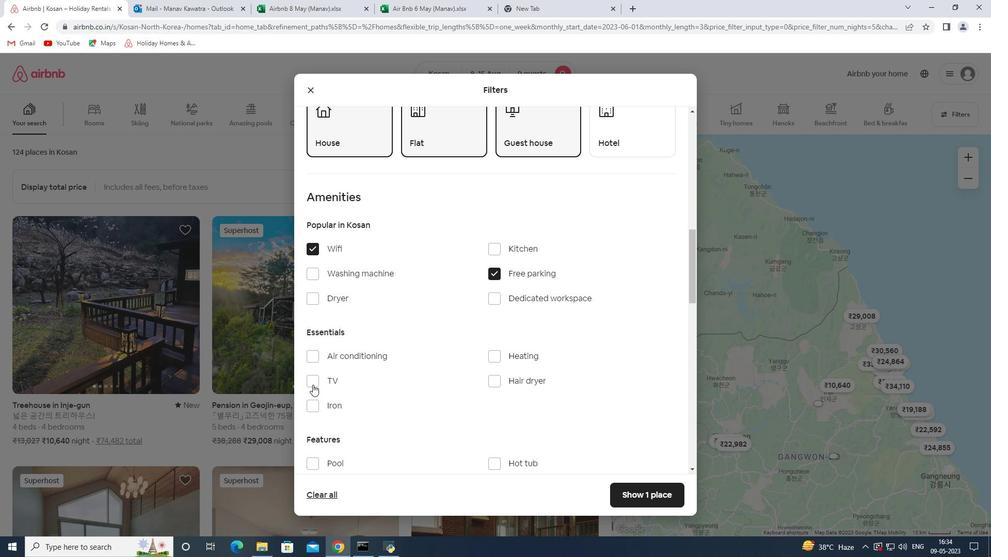 
Action: Mouse moved to (390, 385)
Screenshot: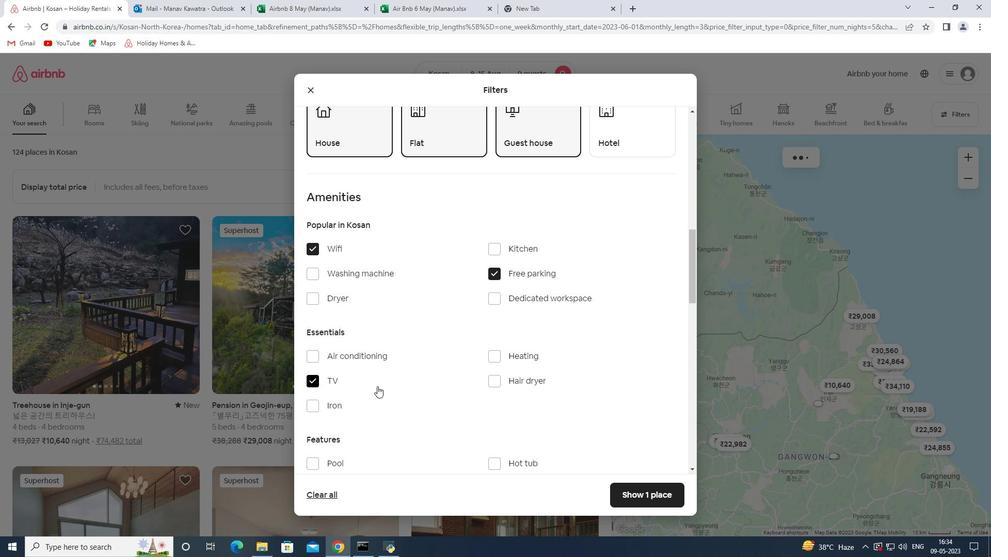 
Action: Mouse scrolled (390, 385) with delta (0, 0)
Screenshot: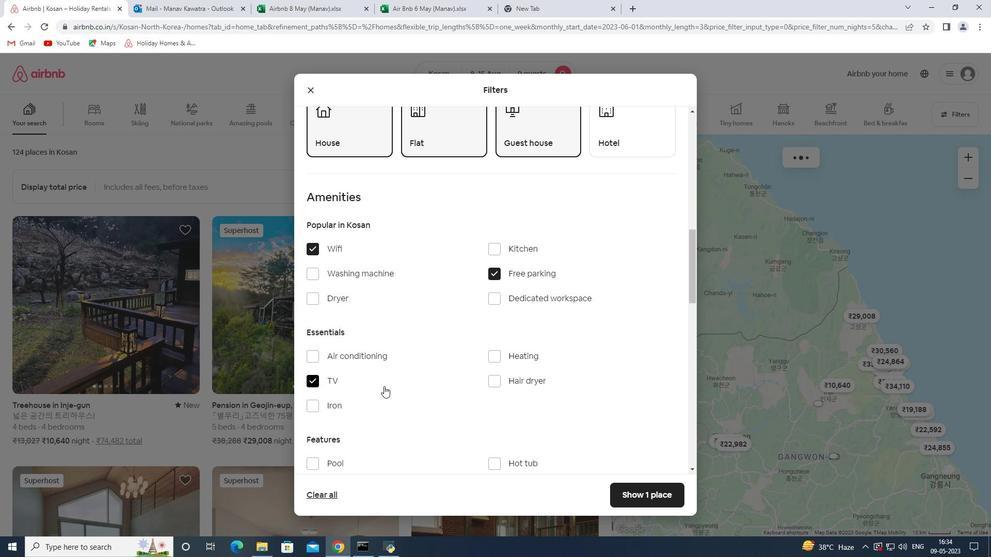 
Action: Mouse scrolled (390, 385) with delta (0, 0)
Screenshot: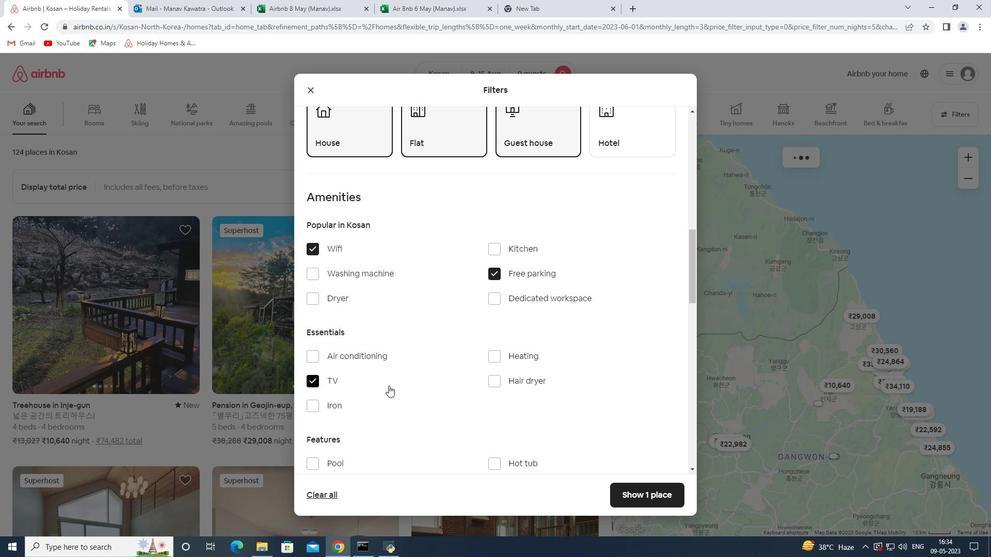 
Action: Mouse scrolled (390, 385) with delta (0, 0)
Screenshot: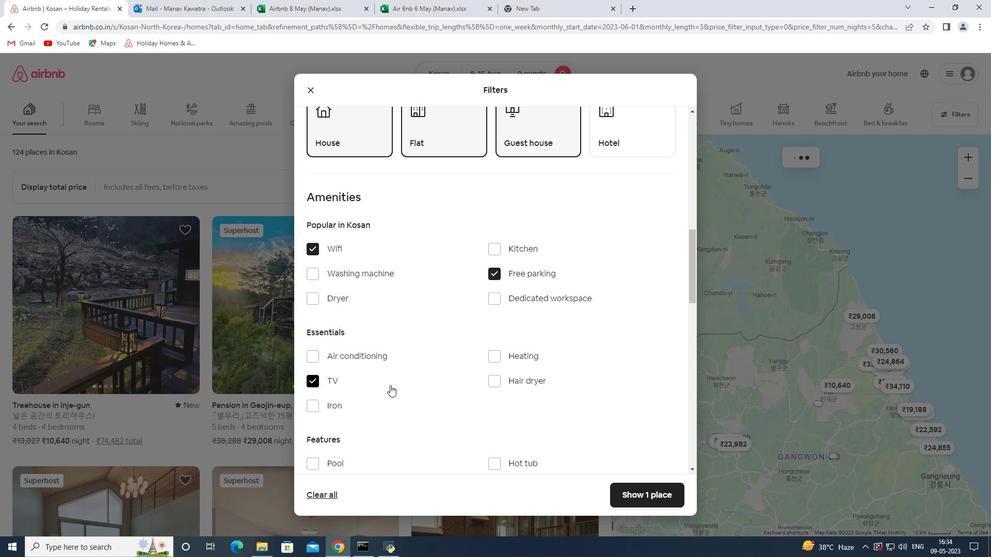 
Action: Mouse moved to (339, 357)
Screenshot: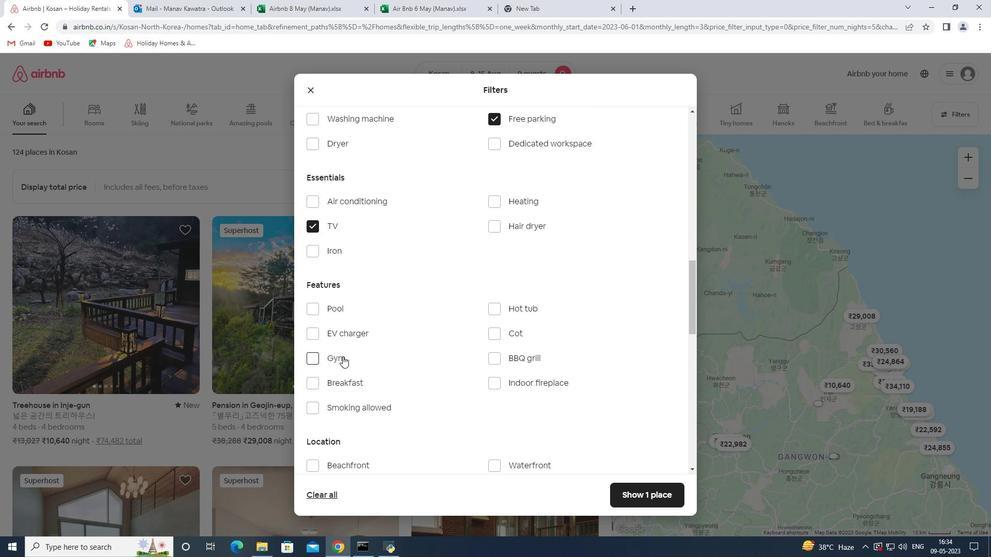 
Action: Mouse pressed left at (339, 357)
Screenshot: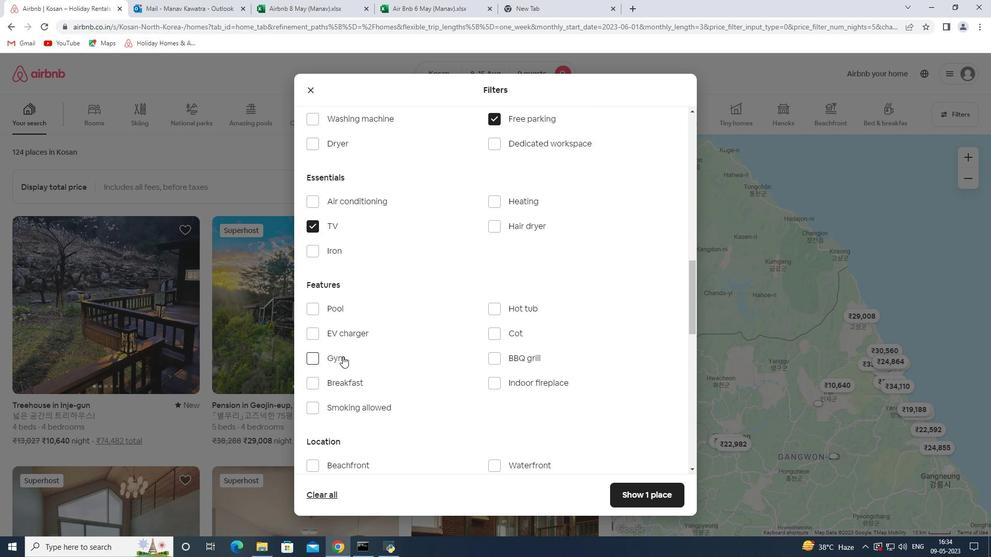 
Action: Mouse moved to (342, 383)
Screenshot: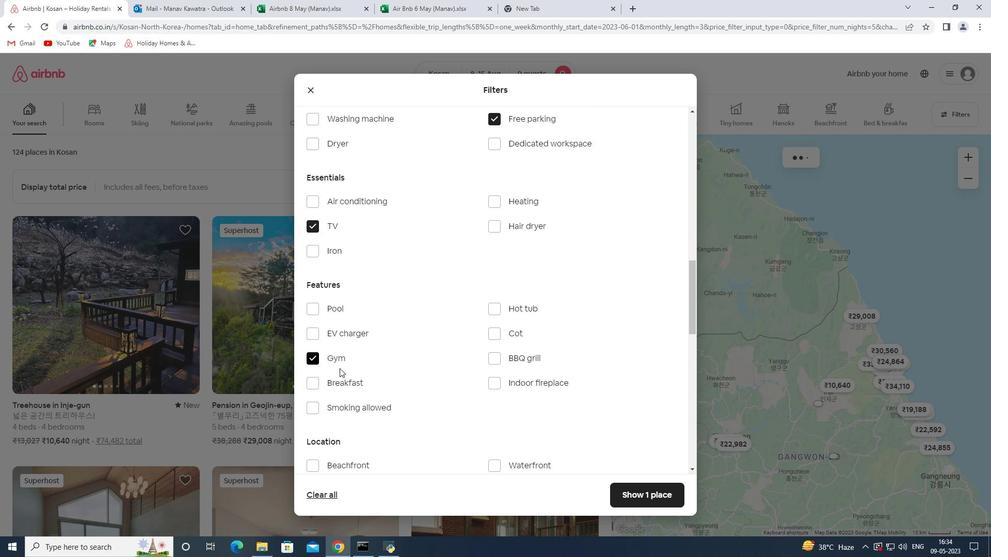 
Action: Mouse pressed left at (342, 383)
Screenshot: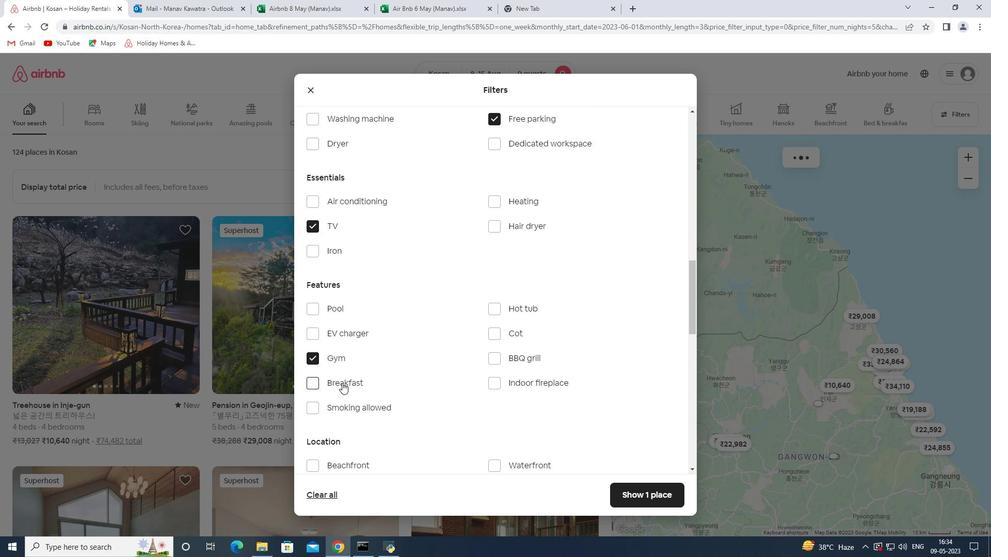 
Action: Mouse moved to (398, 377)
Screenshot: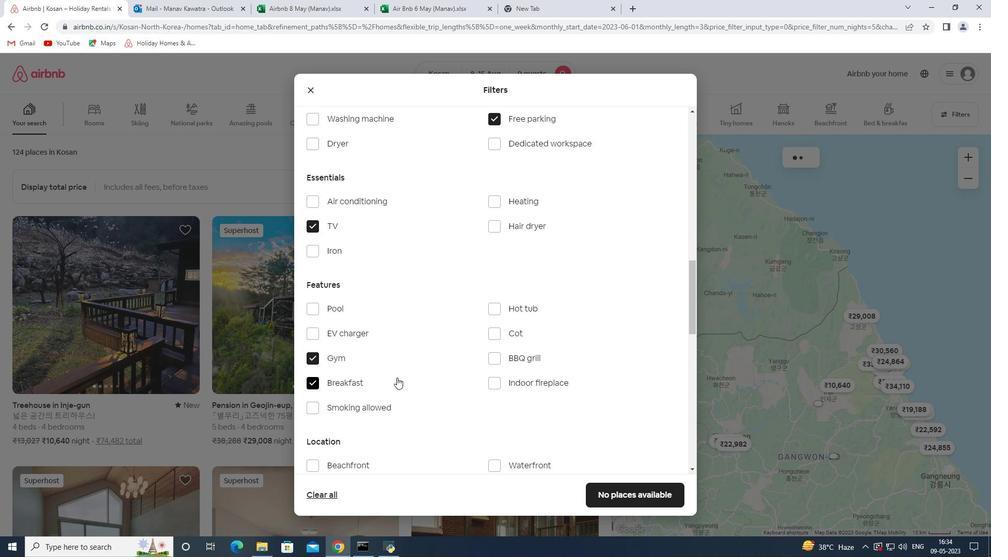 
Action: Mouse scrolled (398, 376) with delta (0, 0)
Screenshot: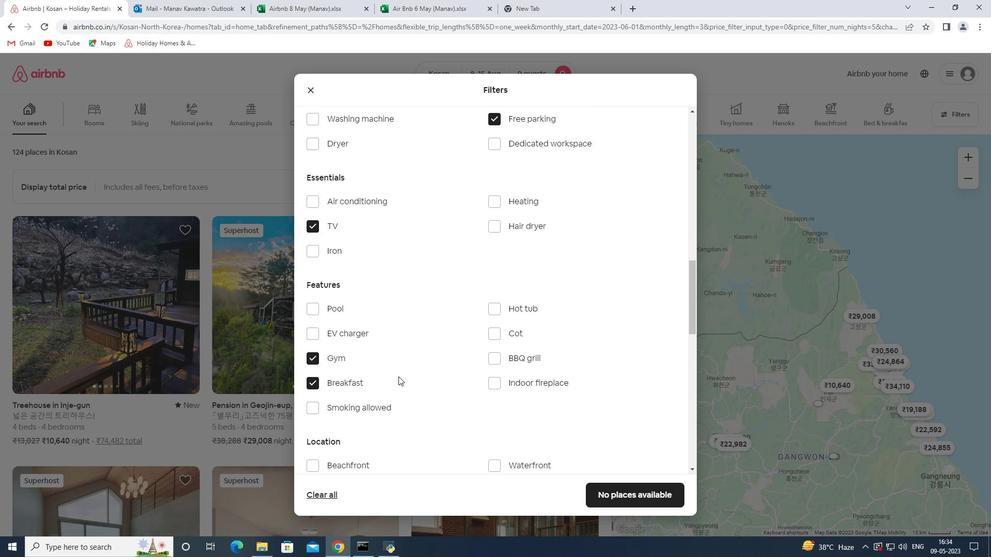 
Action: Mouse scrolled (398, 376) with delta (0, 0)
Screenshot: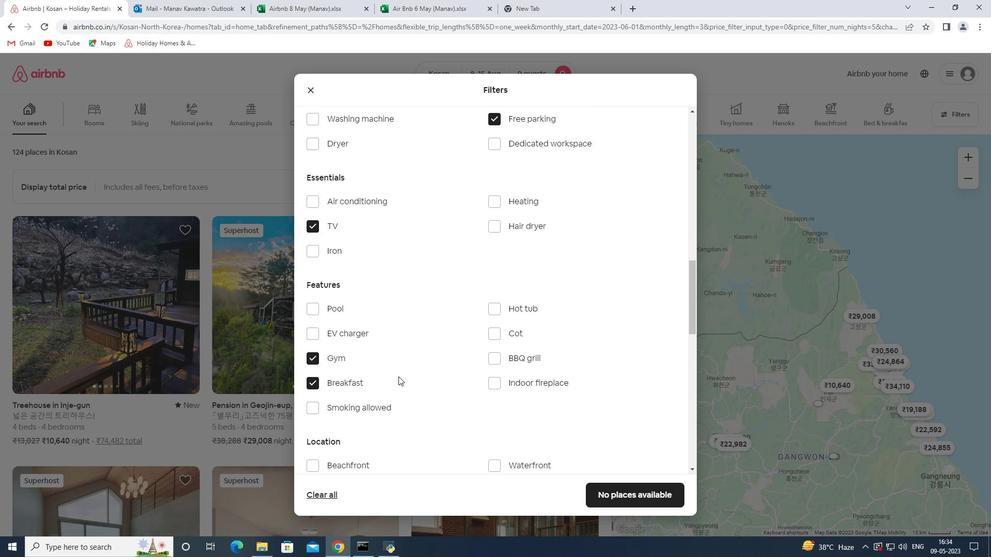 
Action: Mouse scrolled (398, 376) with delta (0, 0)
Screenshot: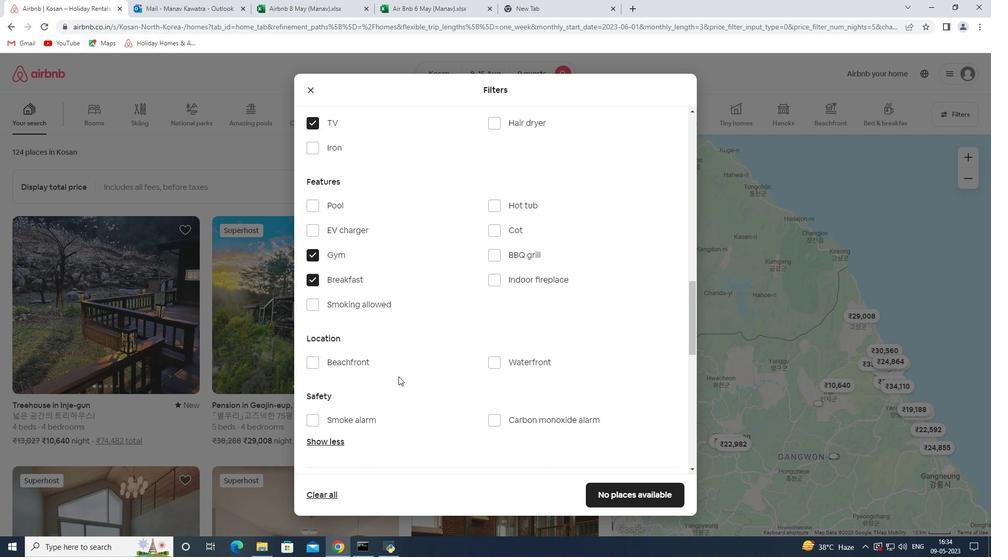 
Action: Mouse moved to (486, 344)
Screenshot: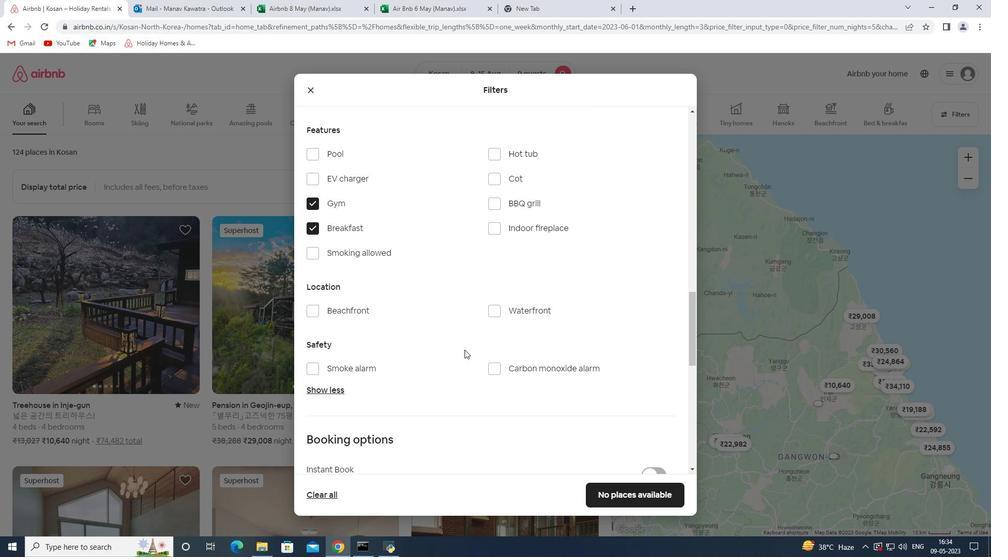 
Action: Mouse scrolled (486, 343) with delta (0, 0)
Screenshot: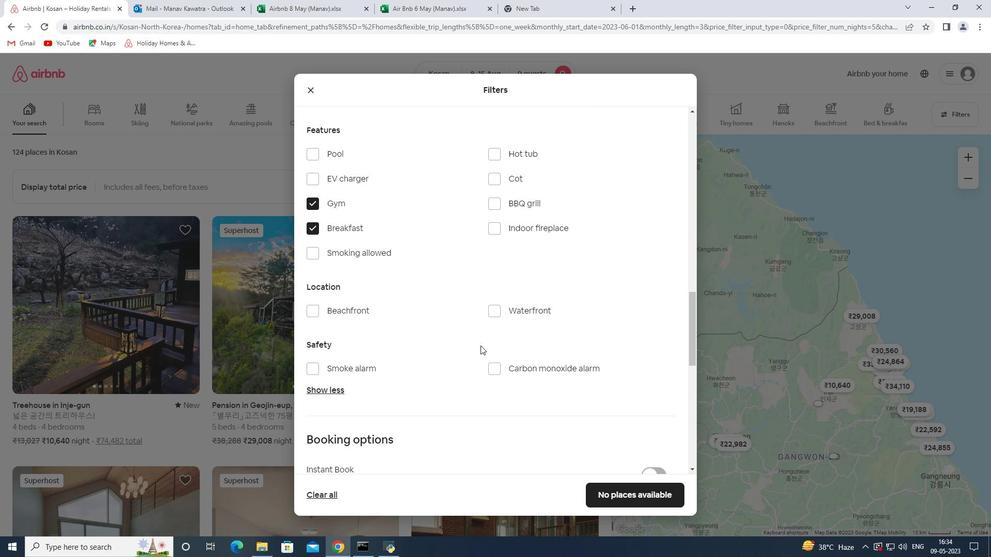 
Action: Mouse scrolled (486, 343) with delta (0, 0)
Screenshot: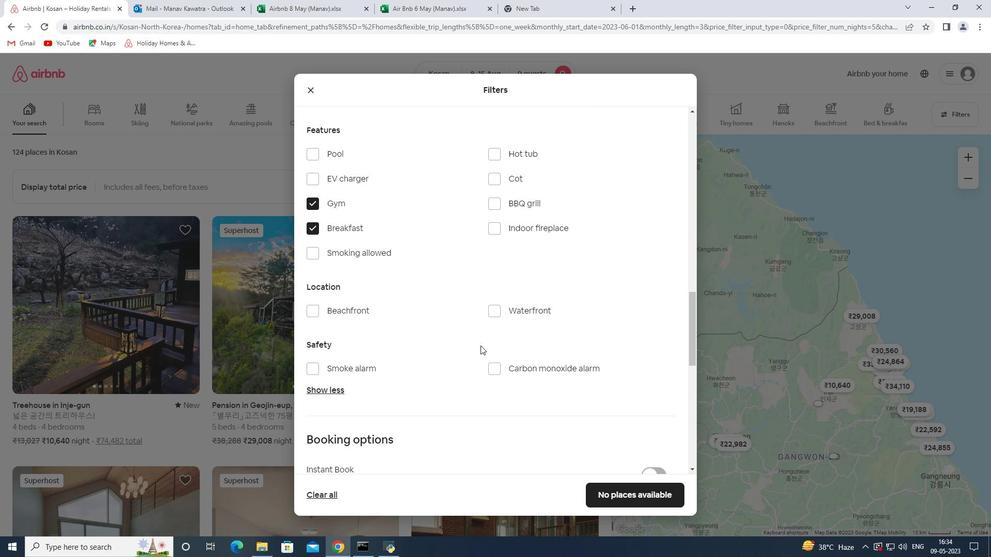 
Action: Mouse scrolled (486, 343) with delta (0, 0)
Screenshot: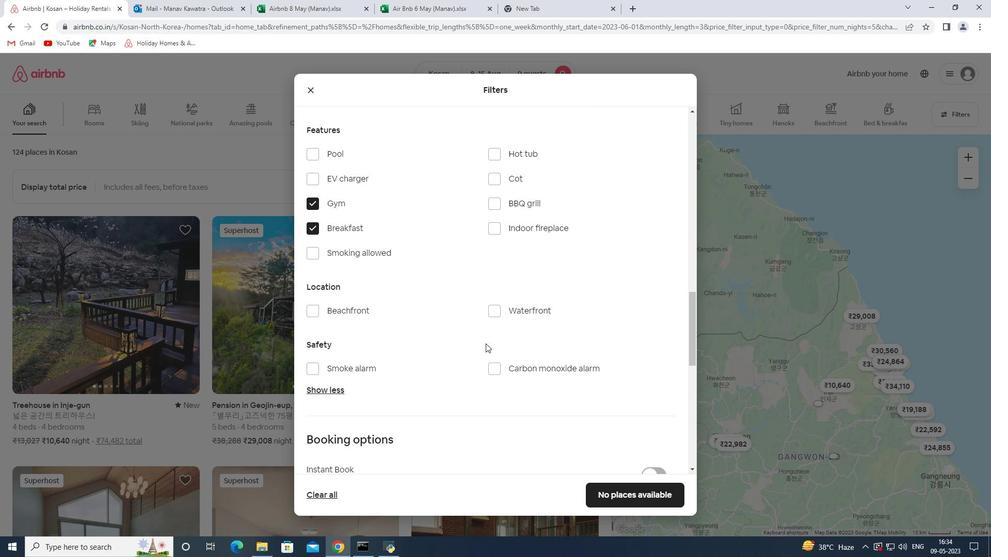 
Action: Mouse moved to (651, 353)
Screenshot: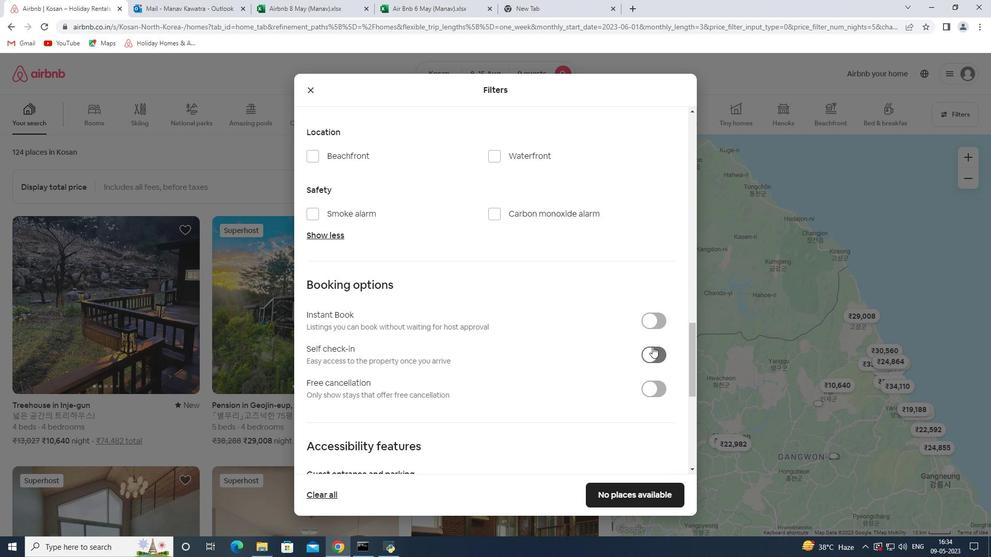 
Action: Mouse pressed left at (651, 353)
Screenshot: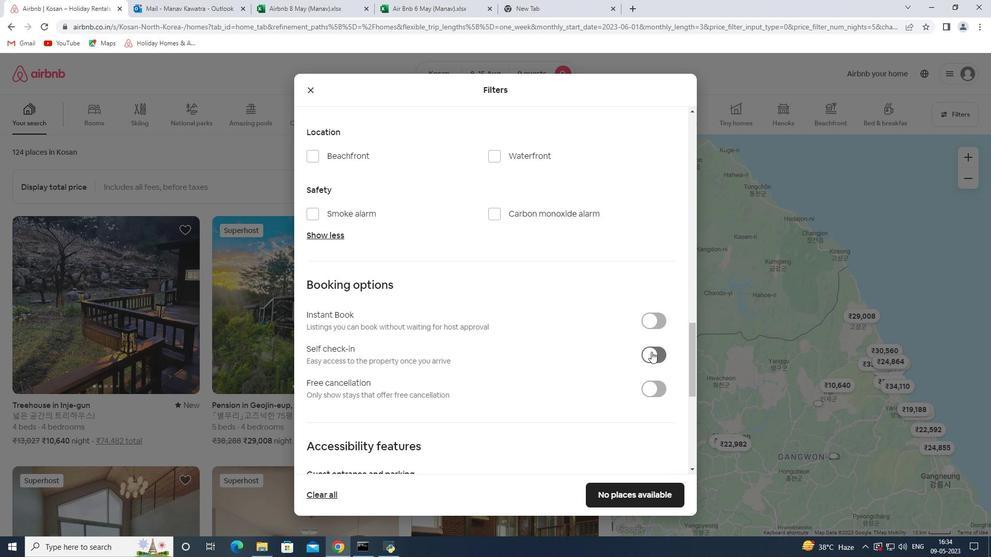 
Action: Mouse moved to (575, 376)
Screenshot: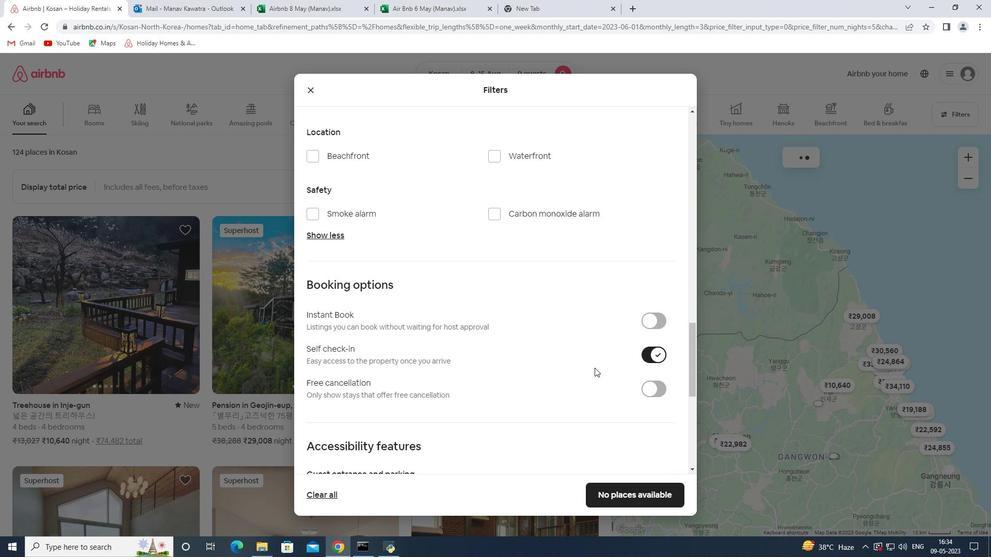 
Action: Mouse scrolled (575, 375) with delta (0, 0)
Screenshot: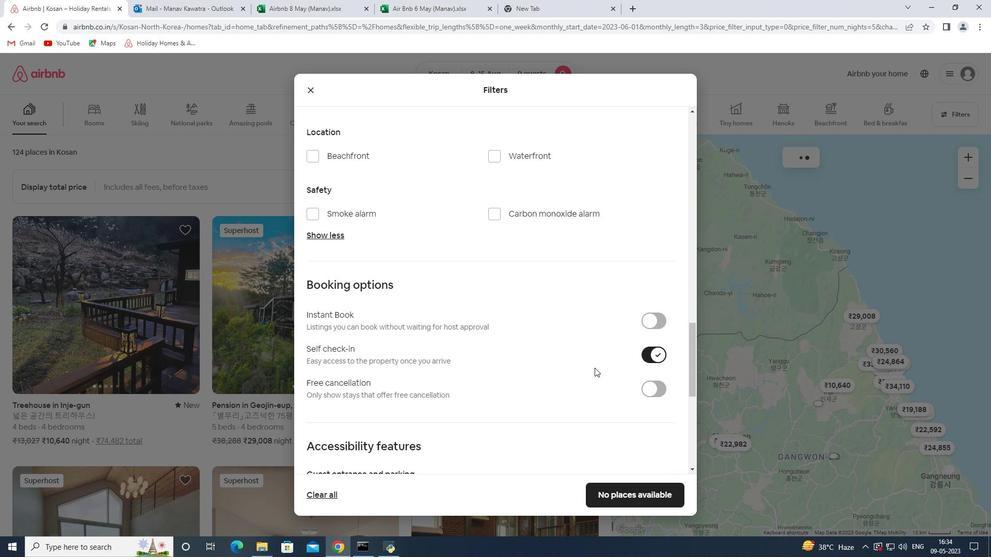 
Action: Mouse moved to (574, 376)
Screenshot: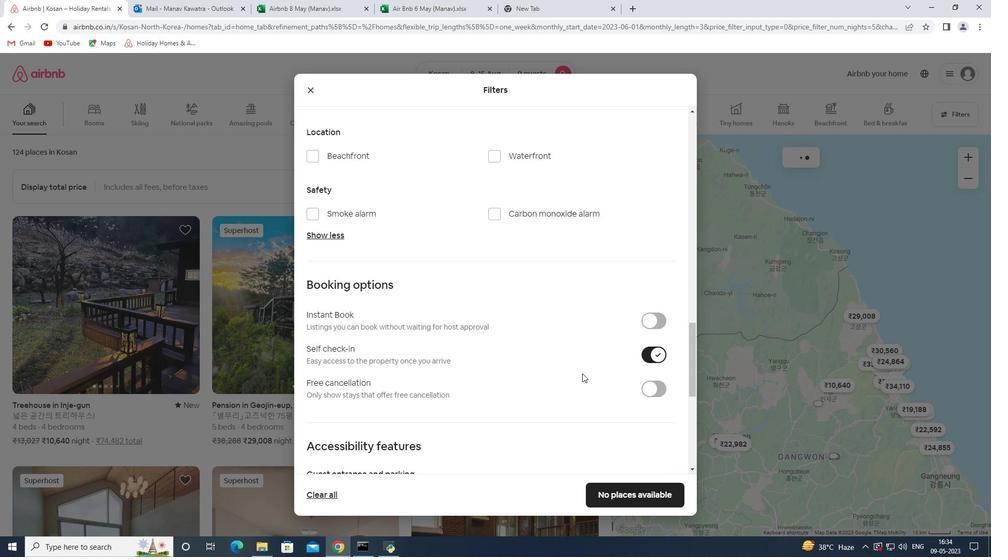 
Action: Mouse scrolled (574, 376) with delta (0, 0)
Screenshot: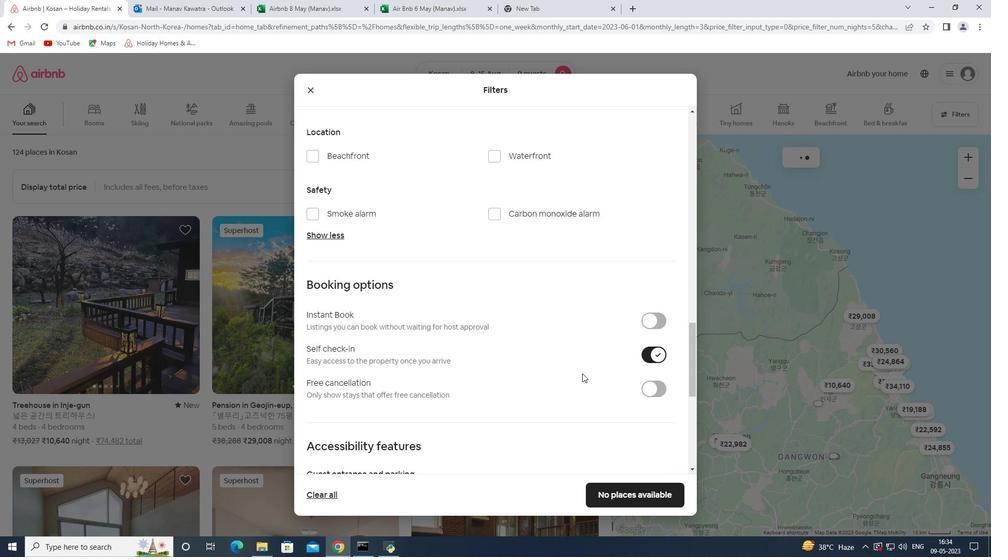 
Action: Mouse moved to (574, 376)
Screenshot: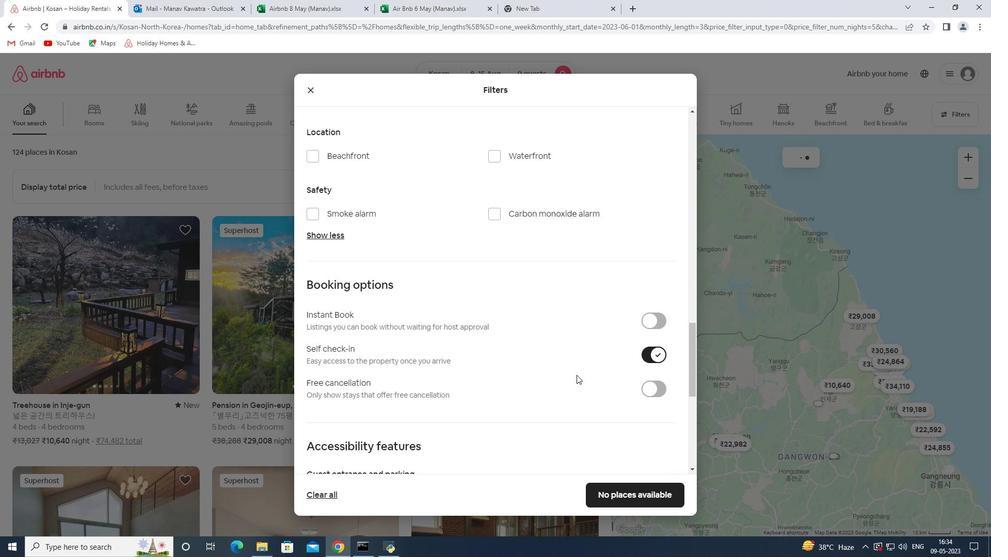 
Action: Mouse scrolled (574, 376) with delta (0, 0)
Screenshot: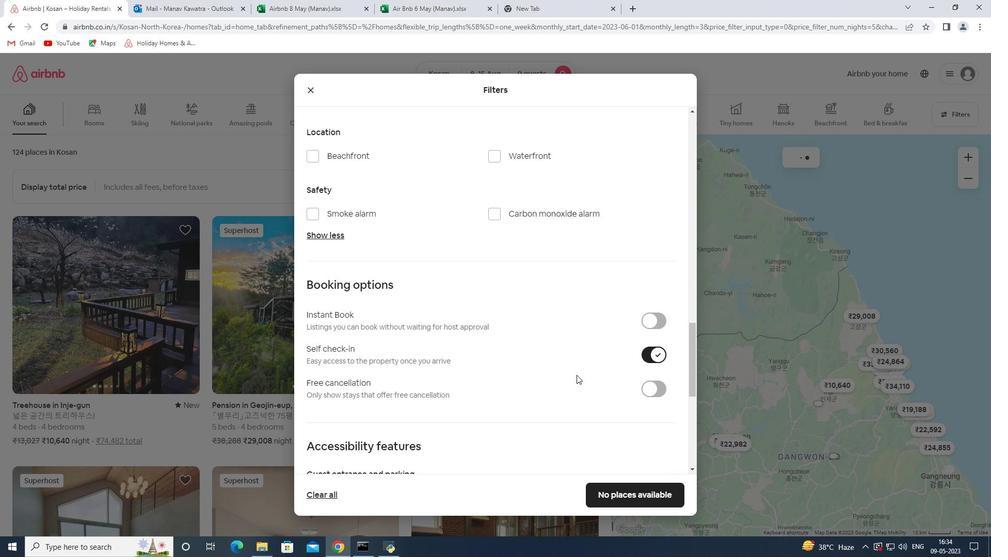 
Action: Mouse scrolled (574, 376) with delta (0, 0)
Screenshot: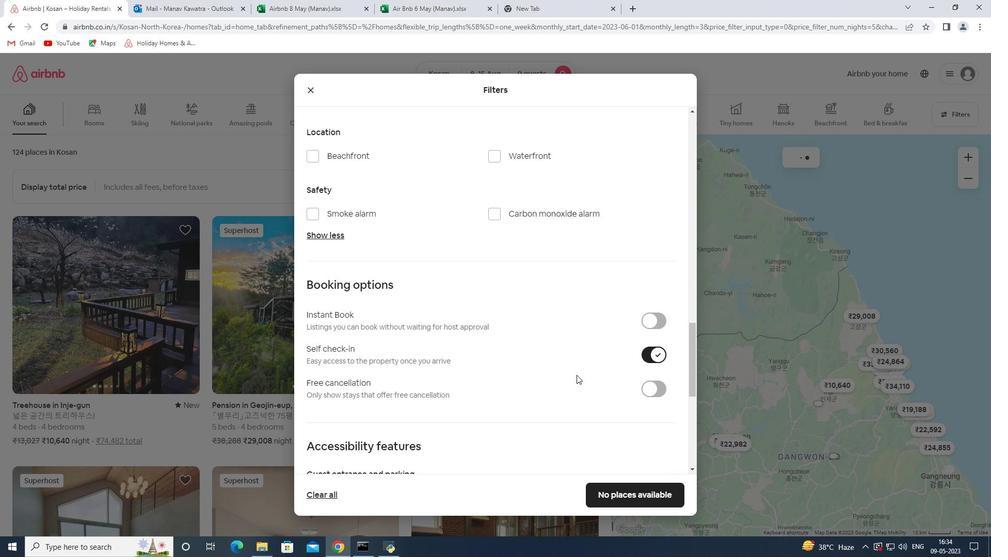
Action: Mouse moved to (375, 375)
Screenshot: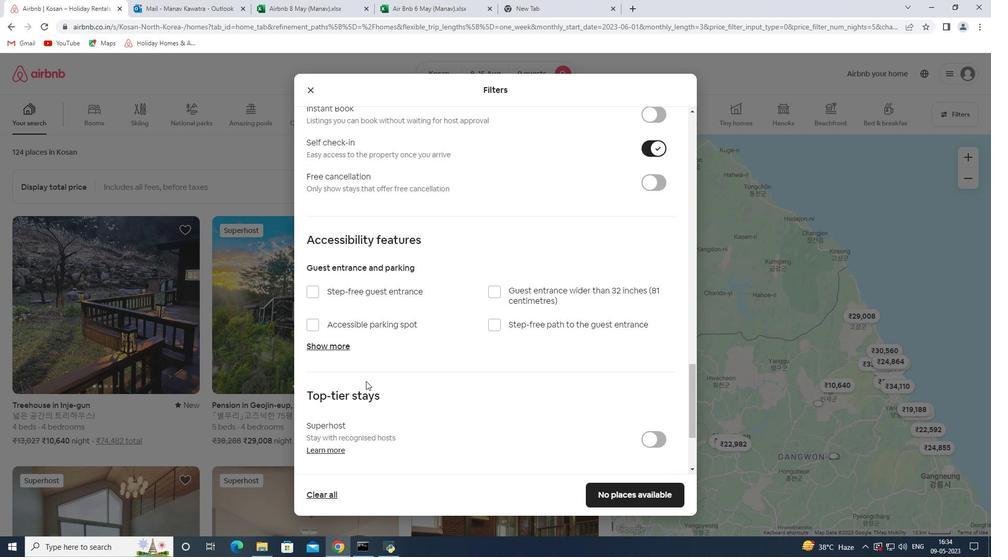 
Action: Mouse scrolled (375, 374) with delta (0, 0)
Screenshot: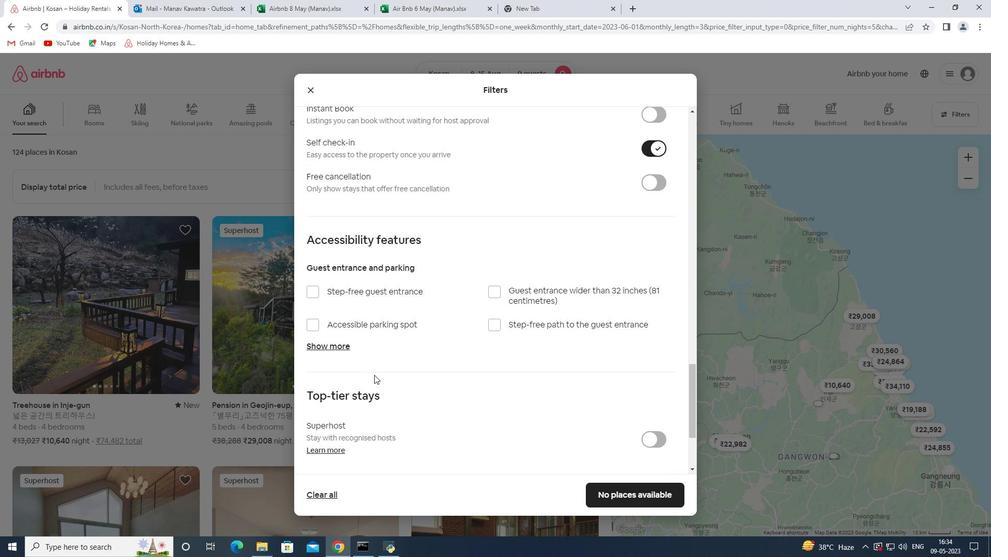 
Action: Mouse scrolled (375, 374) with delta (0, 0)
Screenshot: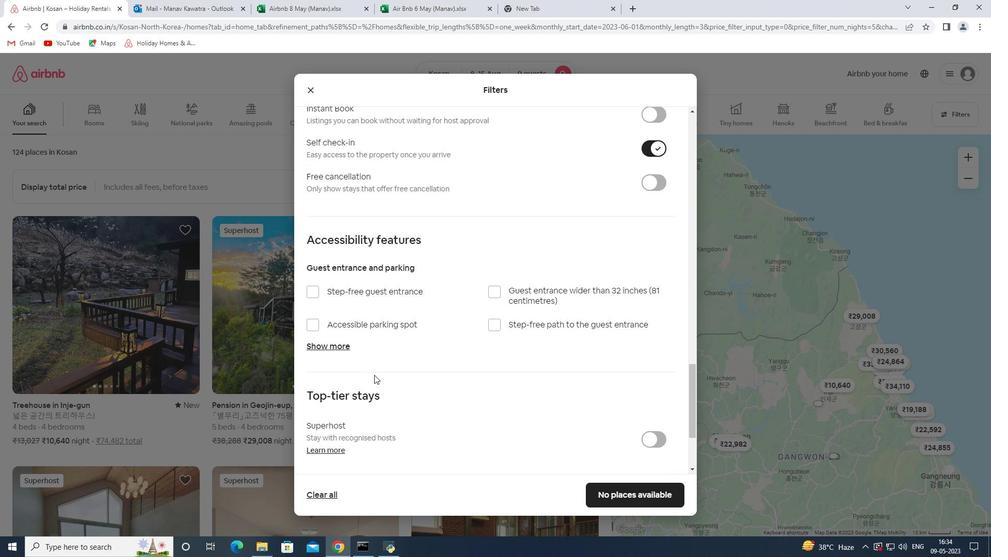 
Action: Mouse scrolled (375, 374) with delta (0, 0)
Screenshot: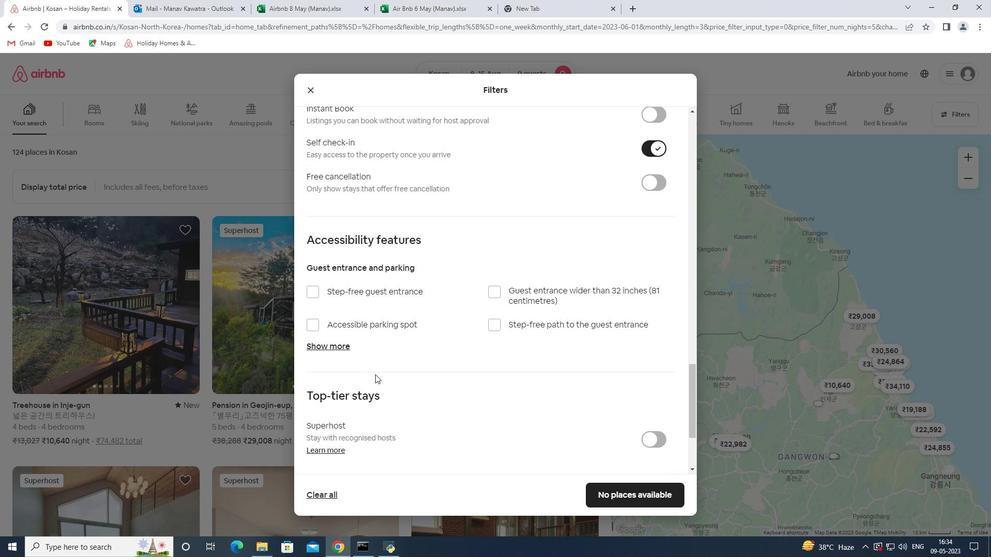 
Action: Mouse scrolled (375, 374) with delta (0, 0)
Screenshot: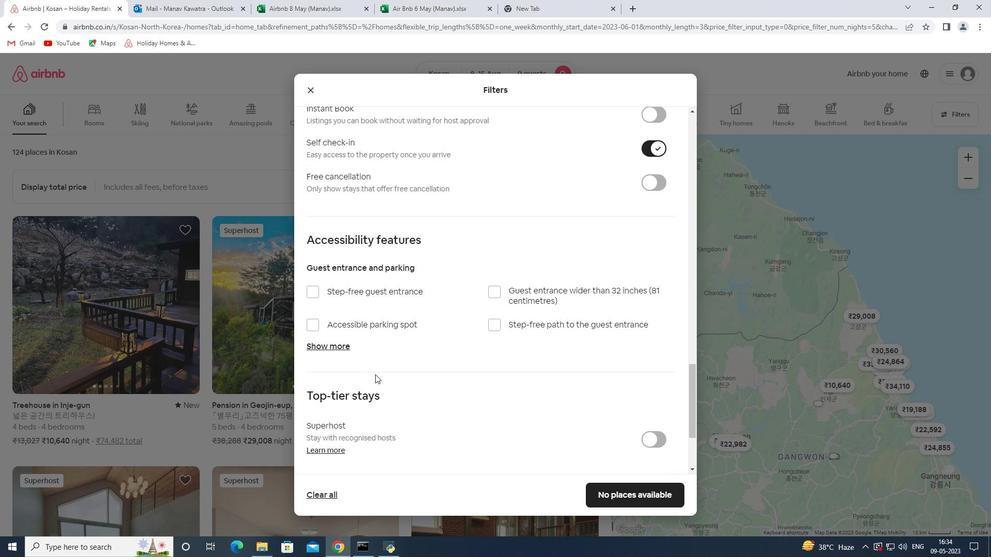 
Action: Mouse scrolled (375, 374) with delta (0, 0)
Screenshot: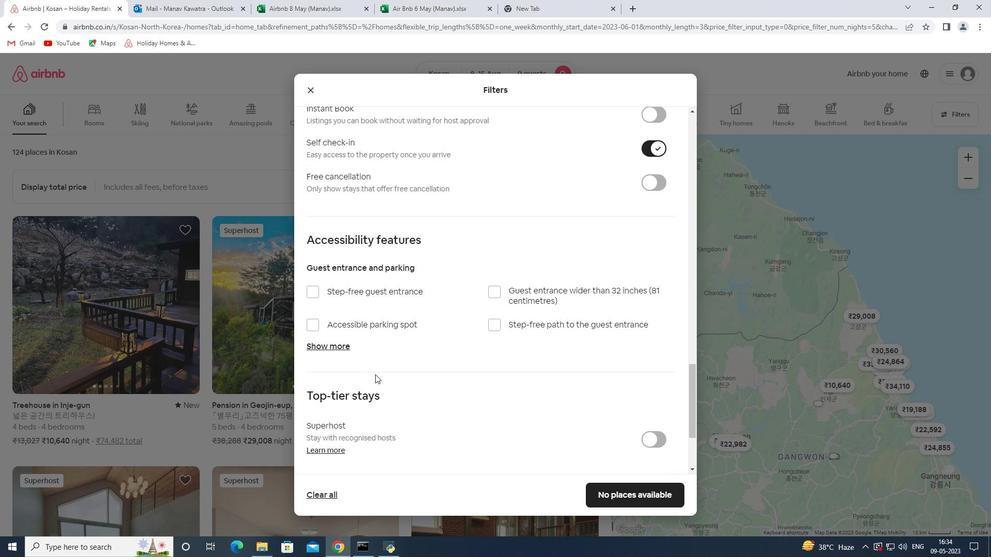 
Action: Mouse moved to (346, 405)
Screenshot: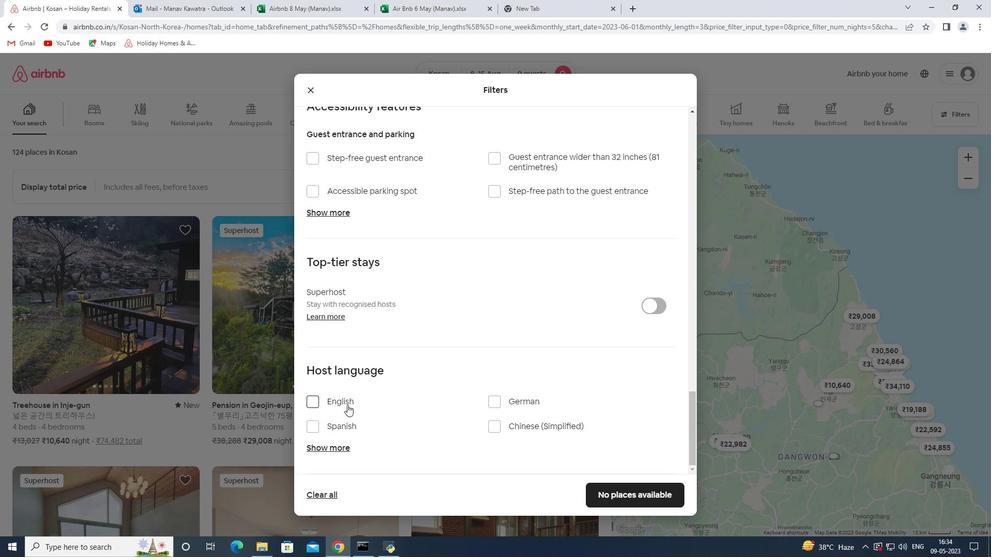 
Action: Mouse pressed left at (346, 405)
Screenshot: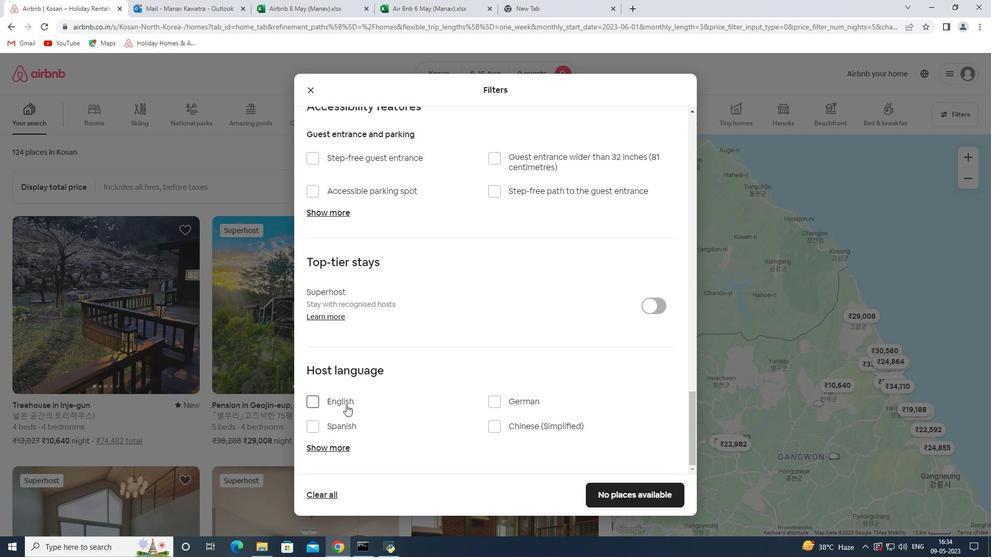 
Action: Mouse moved to (604, 494)
Screenshot: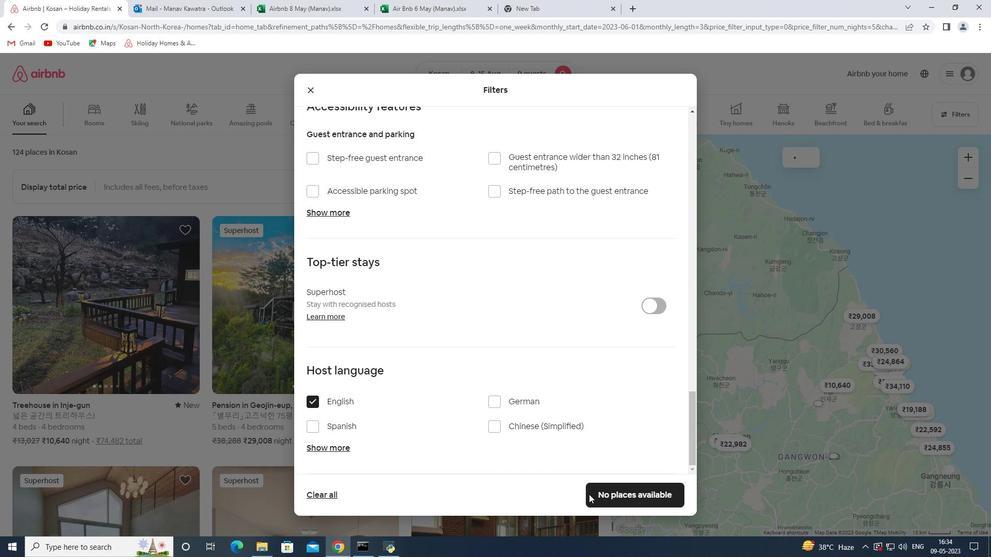 
Action: Mouse pressed left at (604, 494)
Screenshot: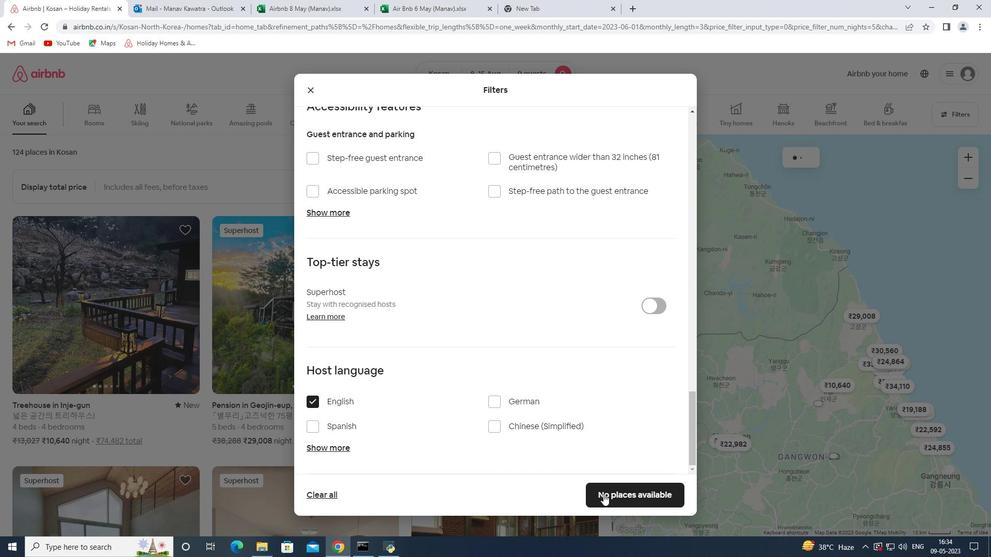 
